 Task: Look for space in Ardmore, United States from 12th August, 2023 to 16th August, 2023 for 8 adults in price range Rs.10000 to Rs.16000. Place can be private room with 8 bedrooms having 8 beds and 8 bathrooms. Property type can be house, flat, guest house, hotel. Amenities needed are: wifi, TV, free parkinig on premises, gym, breakfast. Booking option can be shelf check-in. Required host language is English.
Action: Mouse moved to (446, 113)
Screenshot: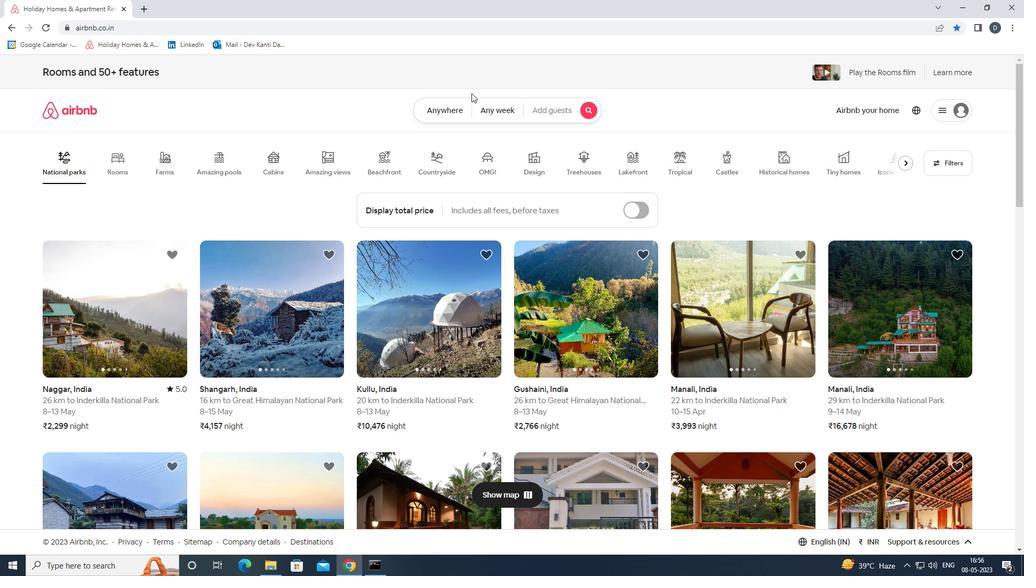
Action: Mouse pressed left at (446, 113)
Screenshot: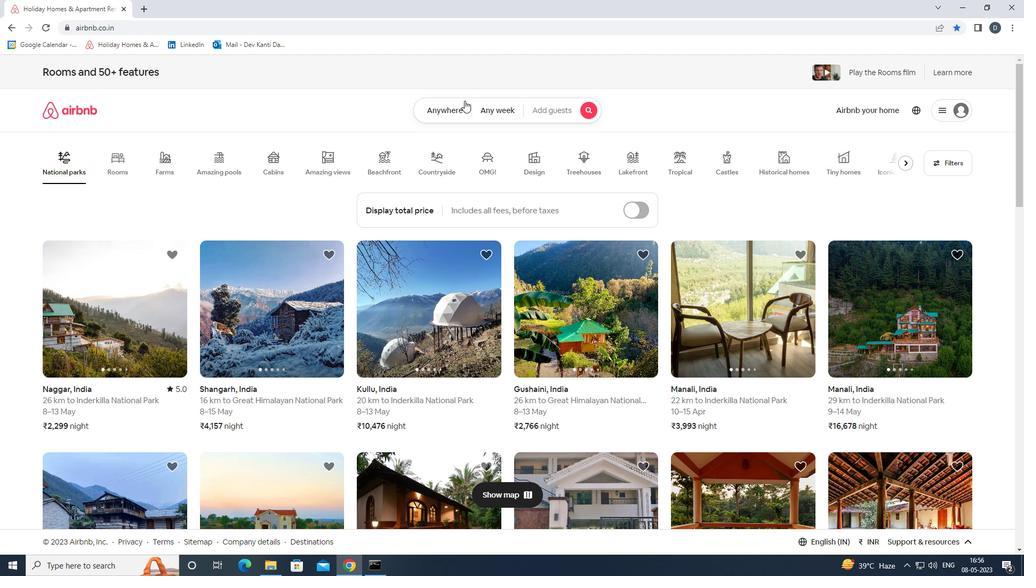 
Action: Mouse moved to (367, 153)
Screenshot: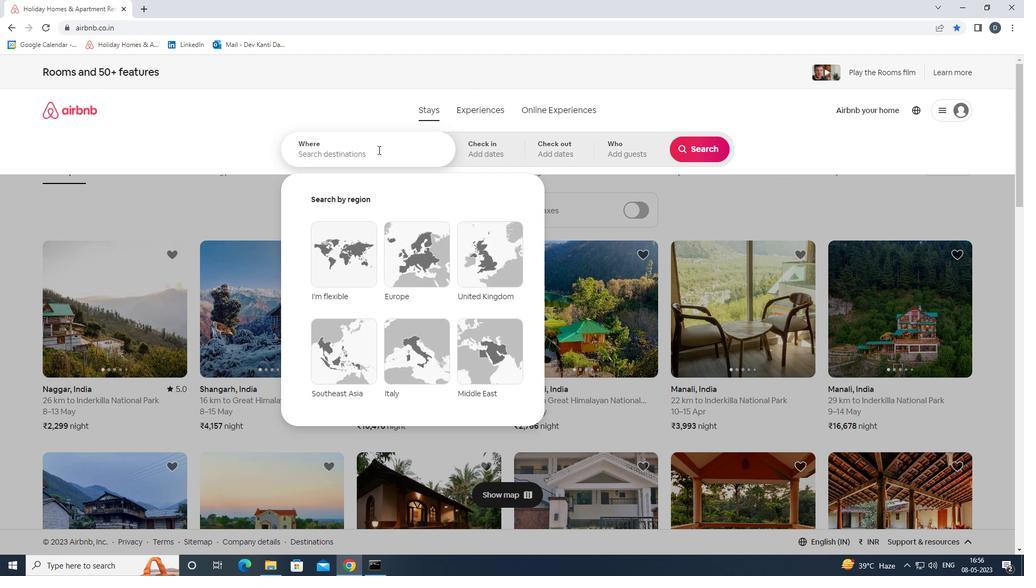 
Action: Mouse pressed left at (367, 153)
Screenshot: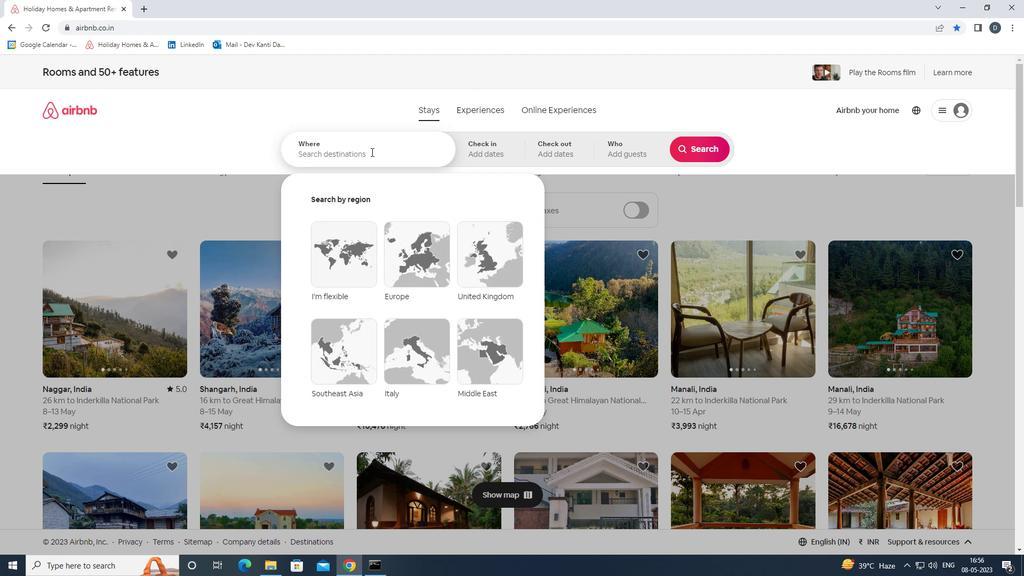 
Action: Key pressed <Key.shift>
Screenshot: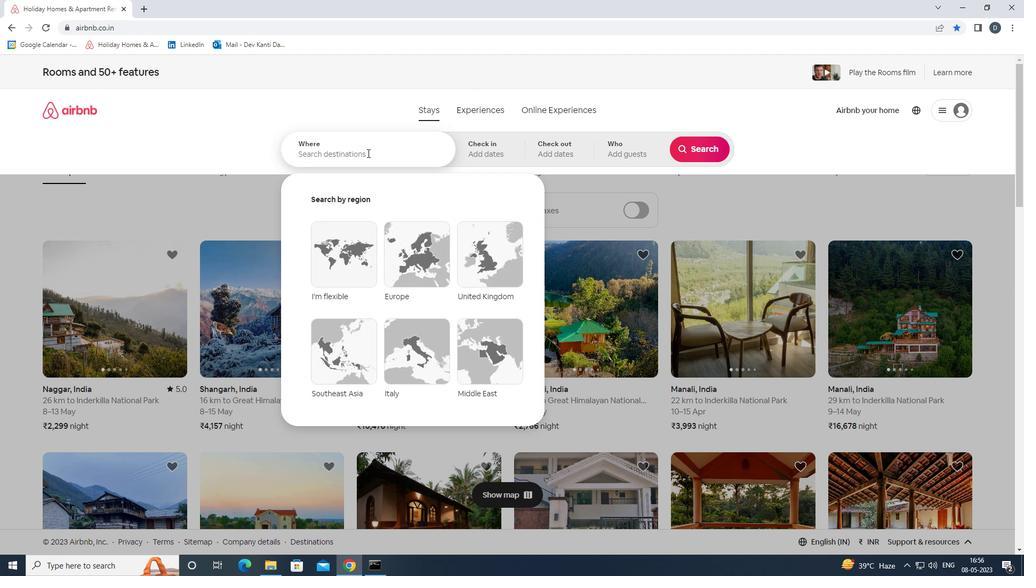 
Action: Mouse moved to (365, 153)
Screenshot: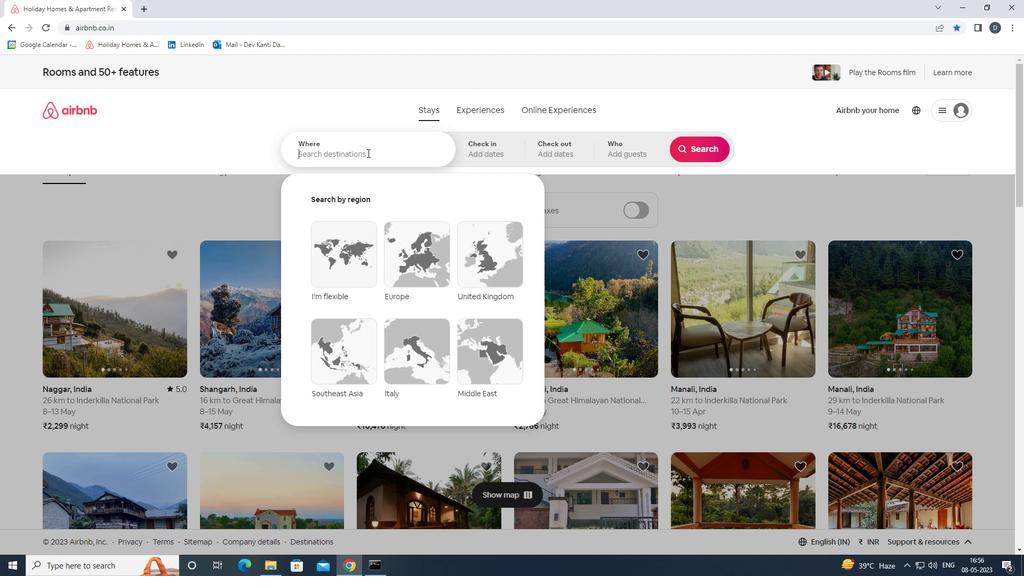 
Action: Key pressed <Key.shift><Key.shift>ARDMORE,<Key.shift>UNITED<Key.space><Key.shift>STATES<Key.enter>
Screenshot: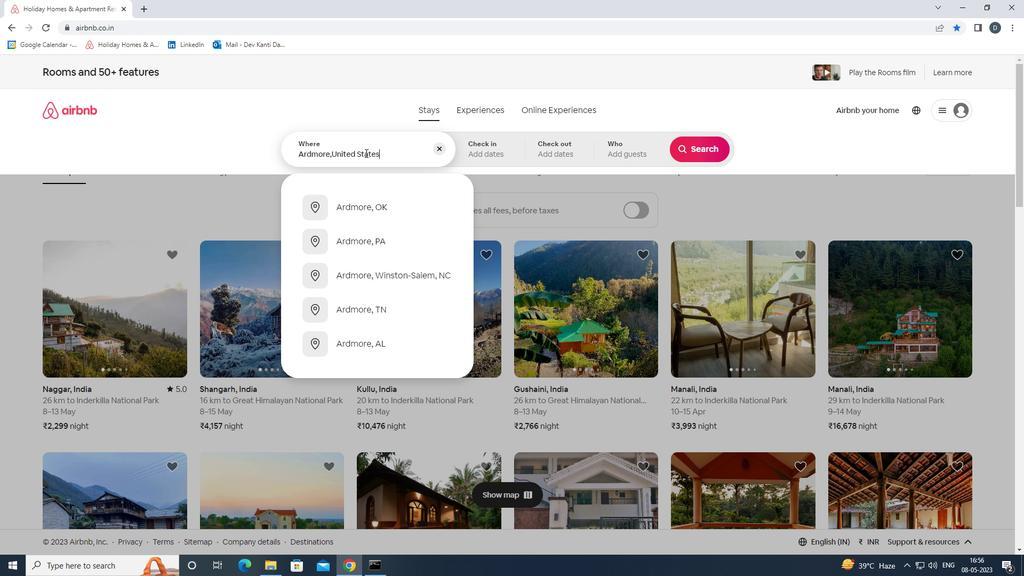 
Action: Mouse moved to (693, 234)
Screenshot: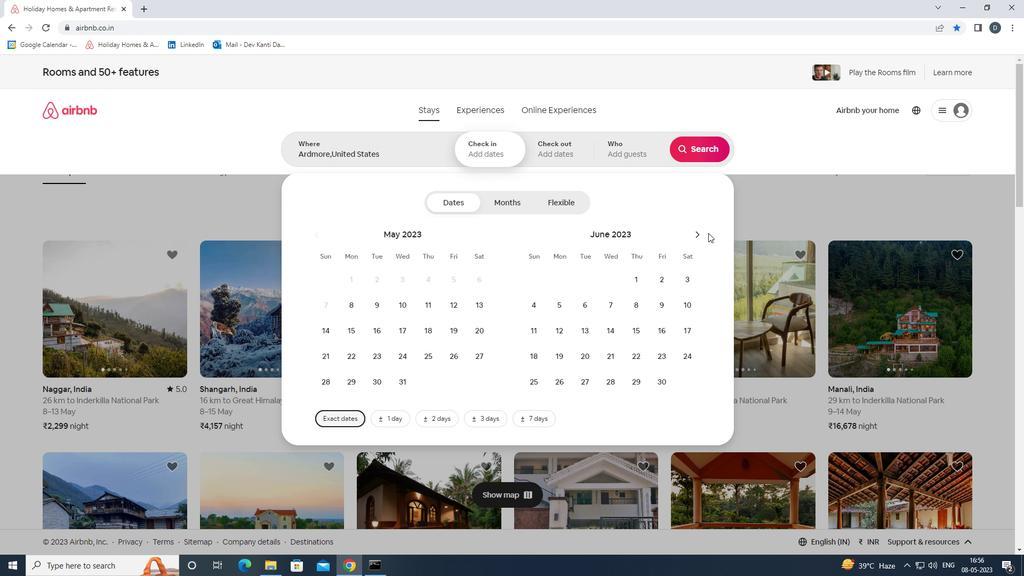 
Action: Mouse pressed left at (693, 234)
Screenshot: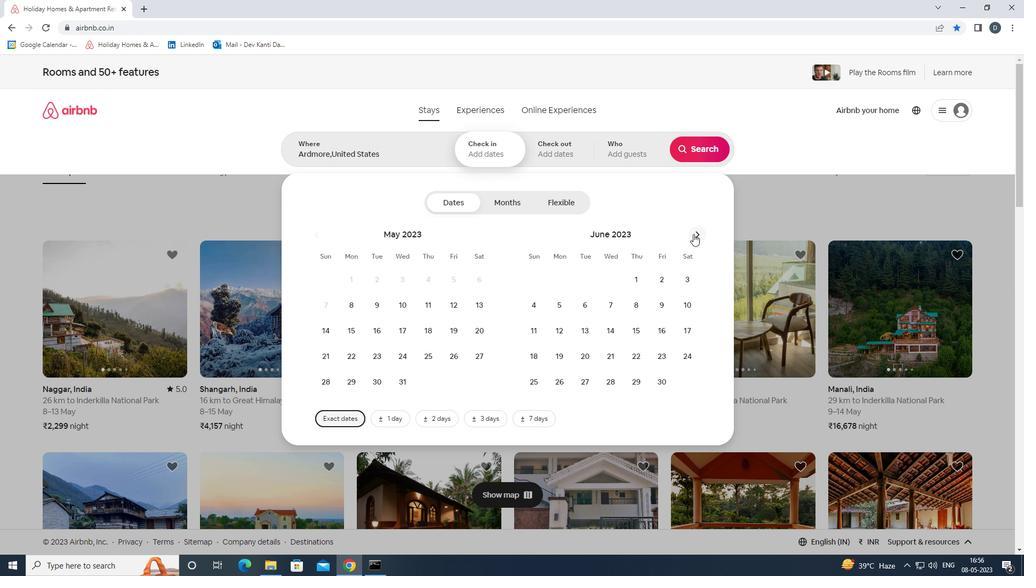 
Action: Mouse pressed left at (693, 234)
Screenshot: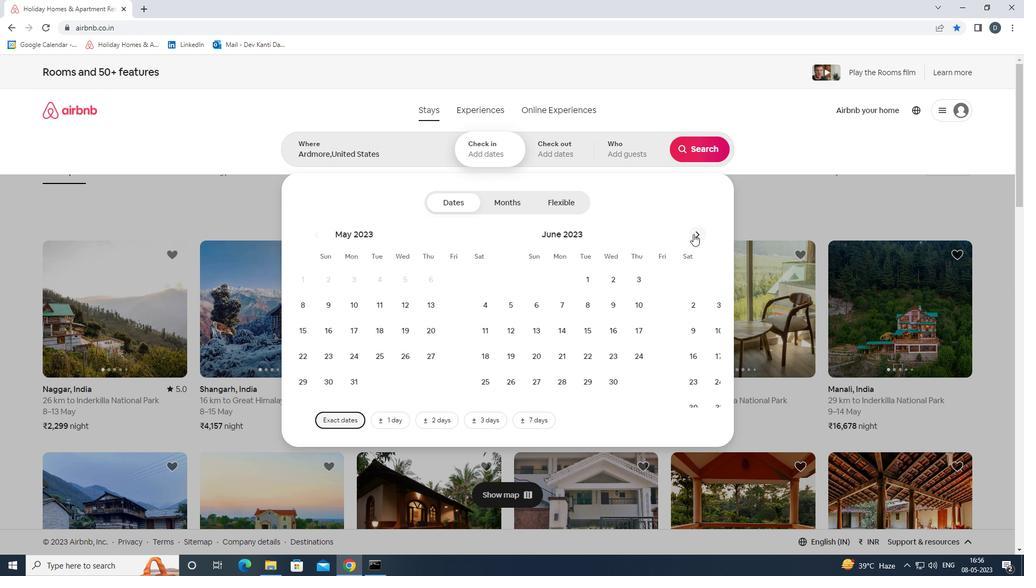 
Action: Mouse pressed left at (693, 234)
Screenshot: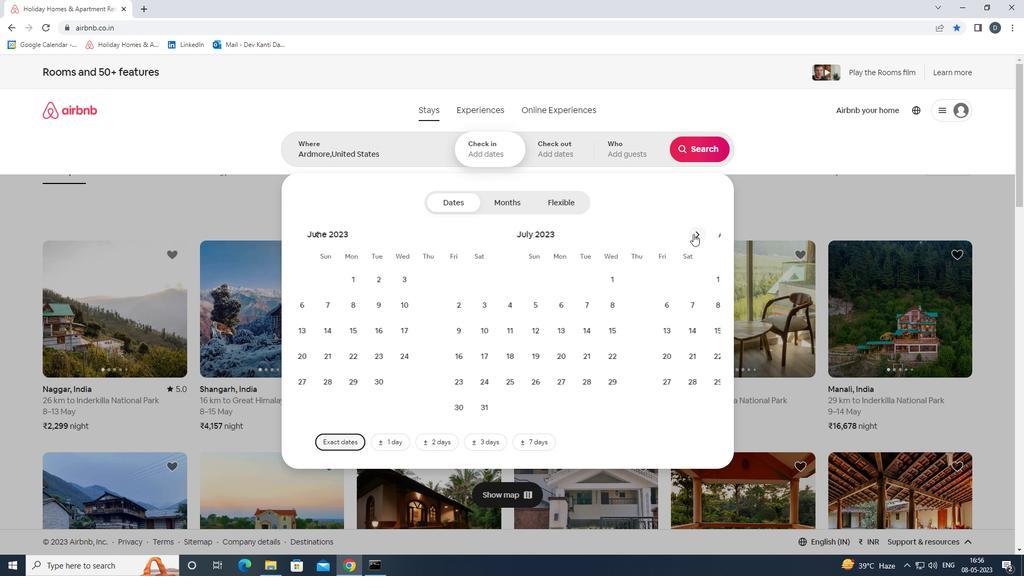 
Action: Mouse moved to (476, 305)
Screenshot: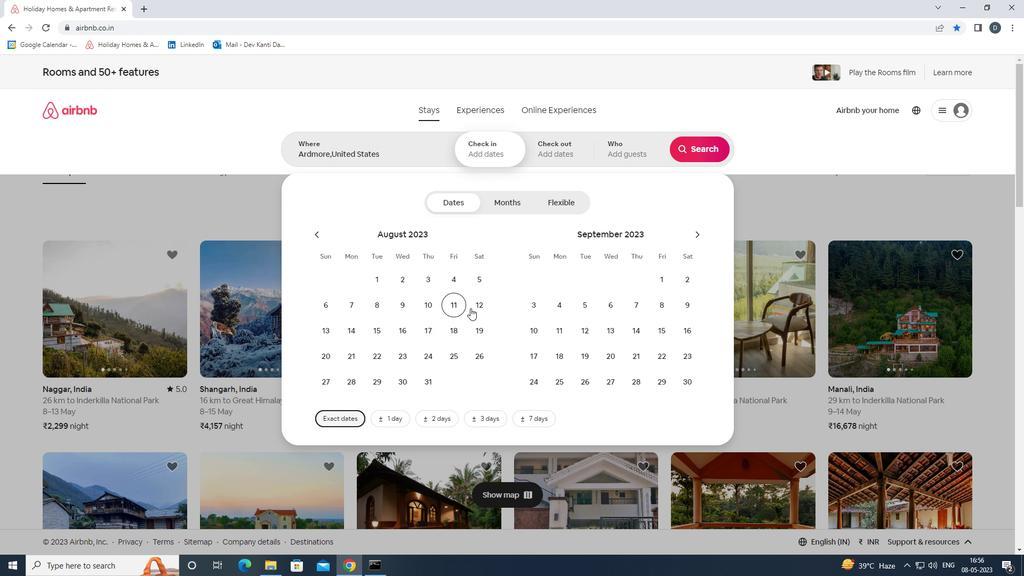 
Action: Mouse pressed left at (476, 305)
Screenshot: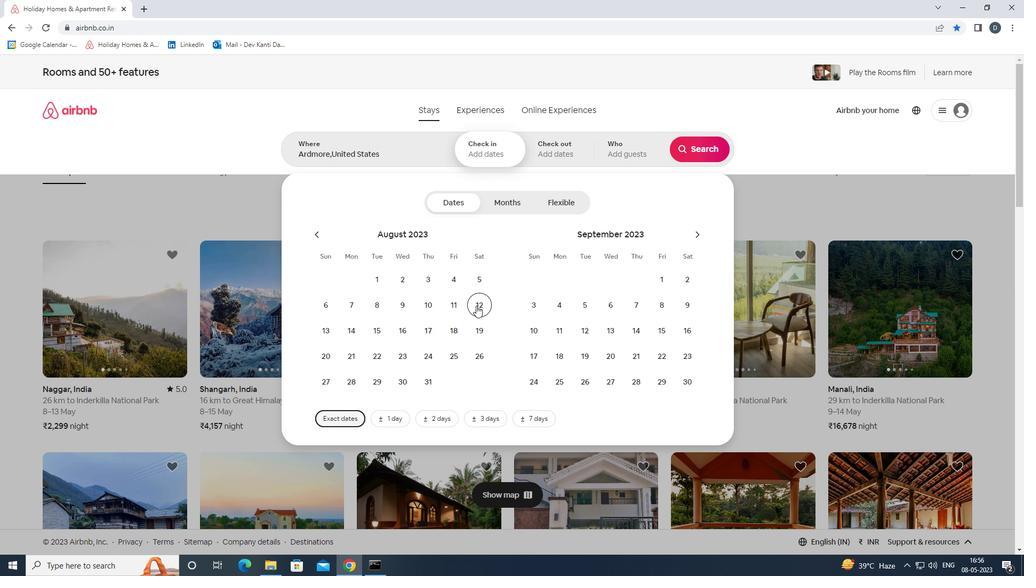 
Action: Mouse moved to (393, 330)
Screenshot: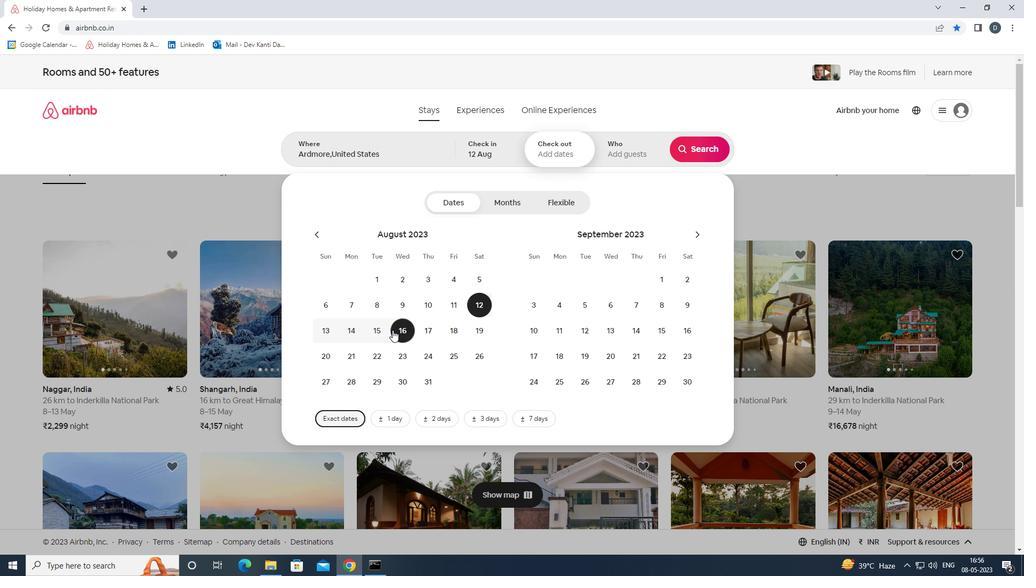 
Action: Mouse pressed left at (393, 330)
Screenshot: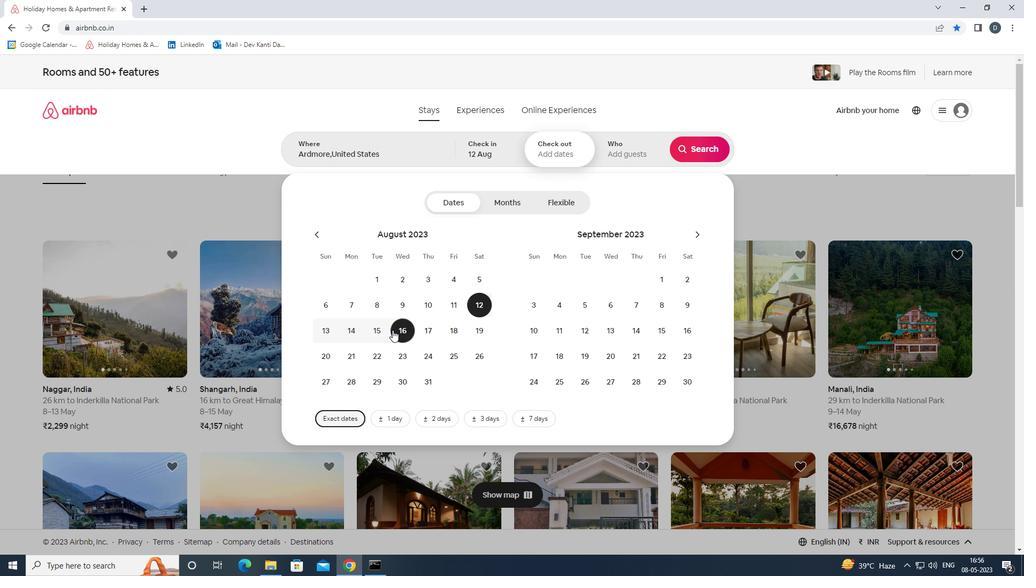 
Action: Mouse moved to (641, 149)
Screenshot: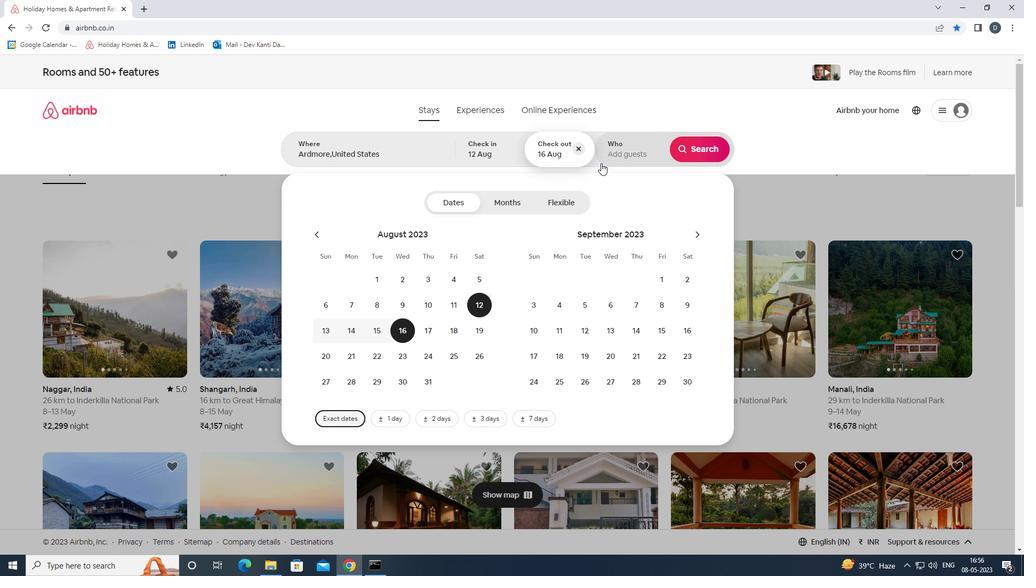 
Action: Mouse pressed left at (641, 149)
Screenshot: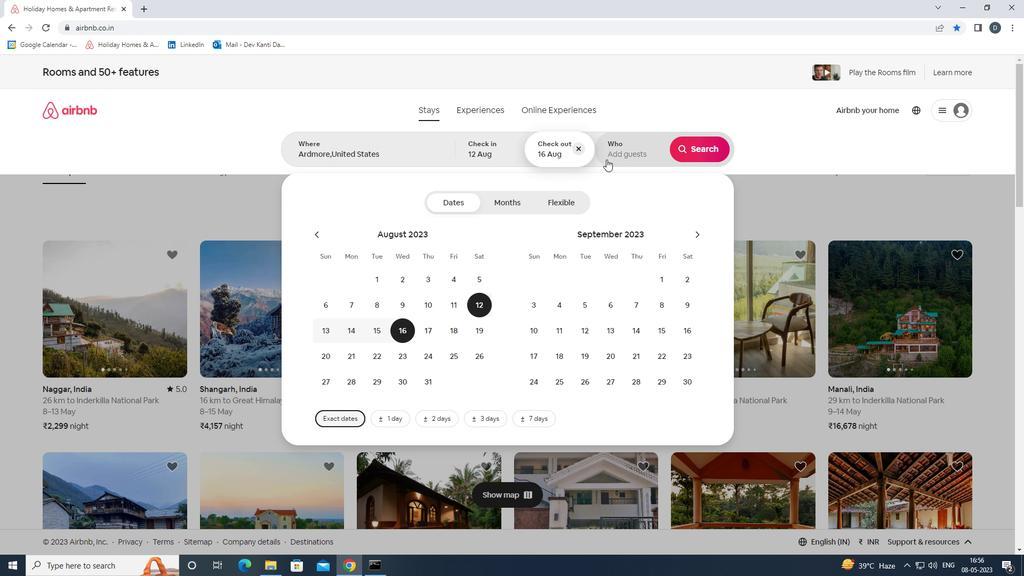 
Action: Mouse moved to (698, 209)
Screenshot: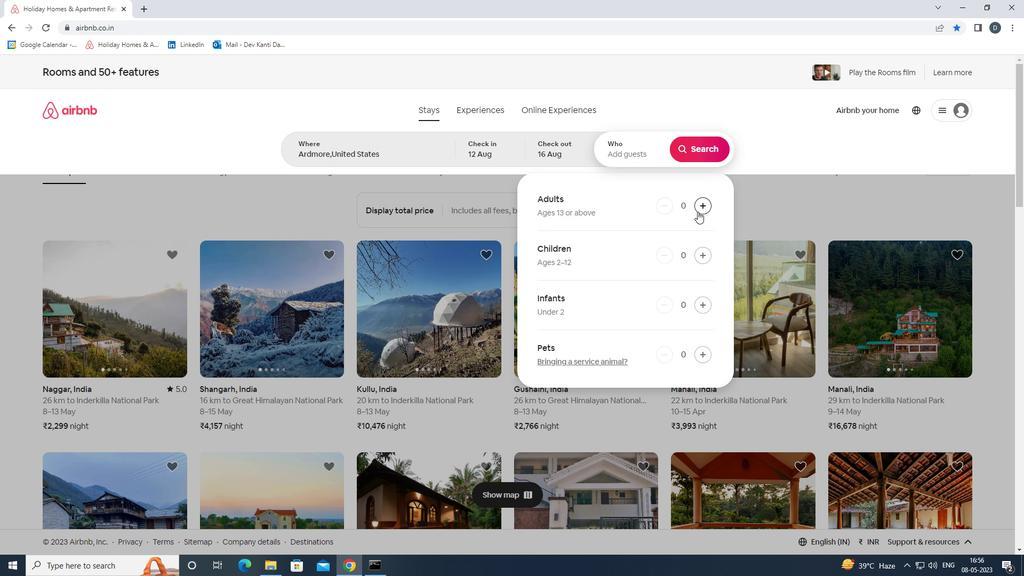 
Action: Mouse pressed left at (698, 209)
Screenshot: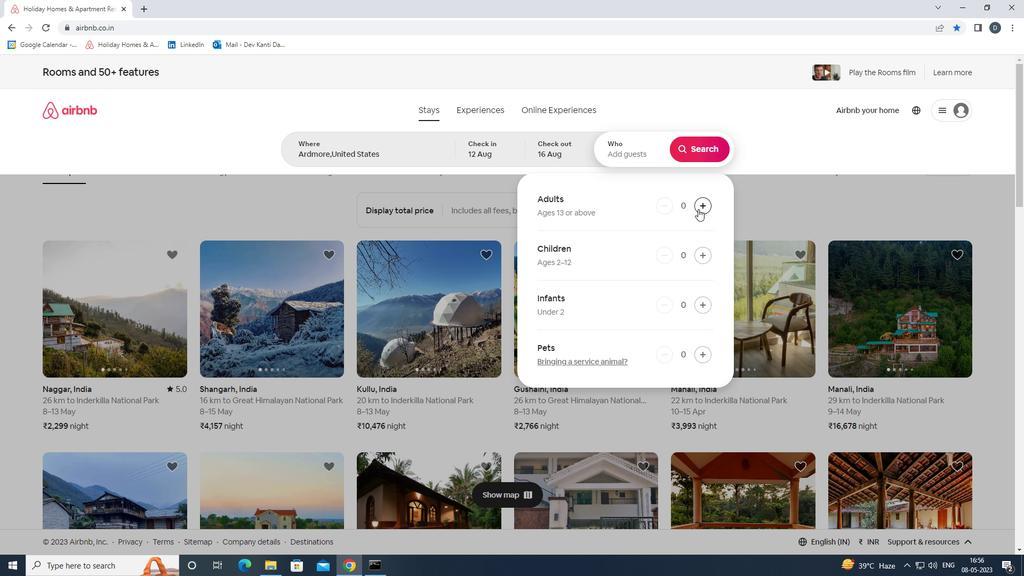 
Action: Mouse pressed left at (698, 209)
Screenshot: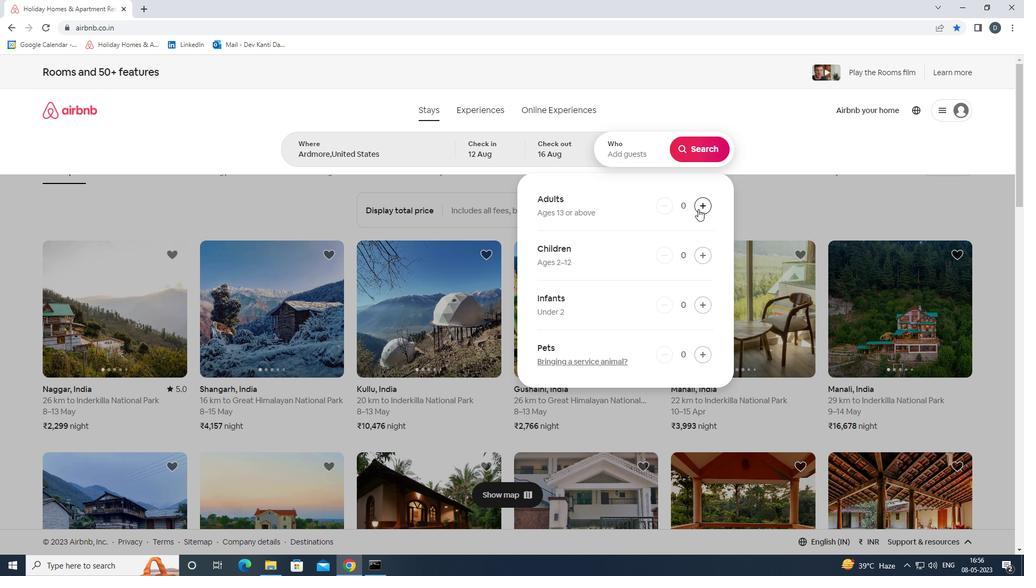 
Action: Mouse pressed left at (698, 209)
Screenshot: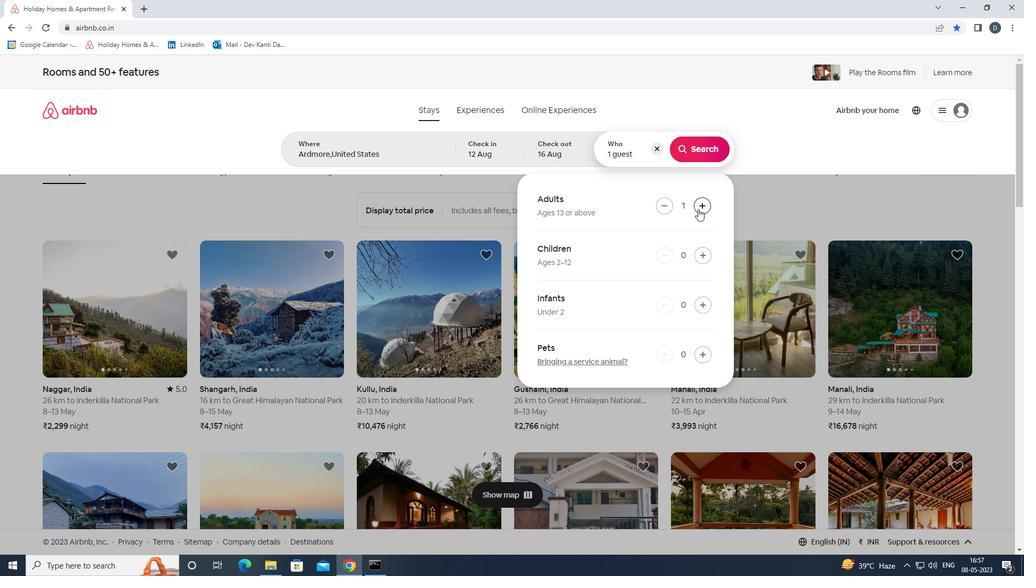 
Action: Mouse pressed left at (698, 209)
Screenshot: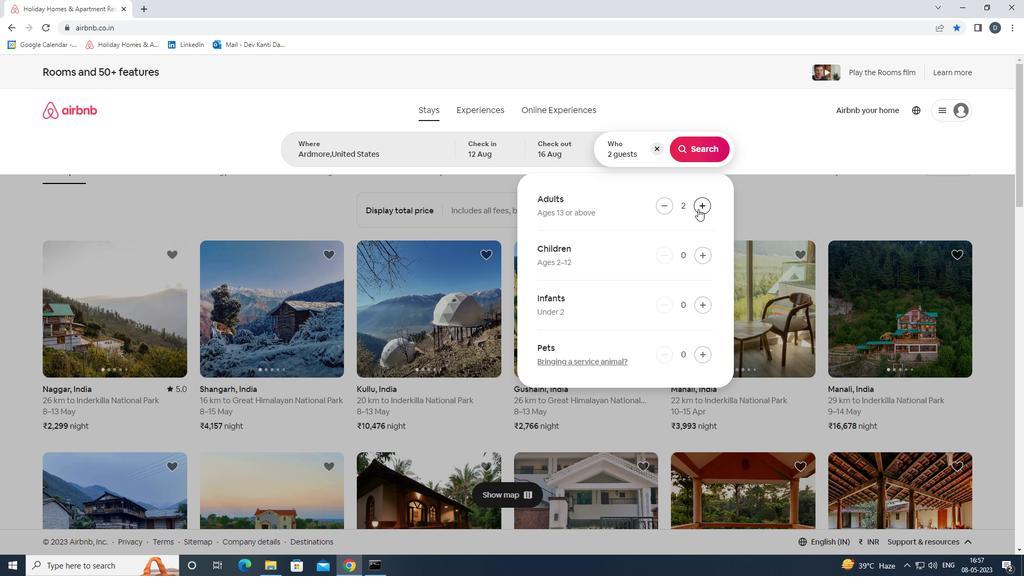 
Action: Mouse pressed left at (698, 209)
Screenshot: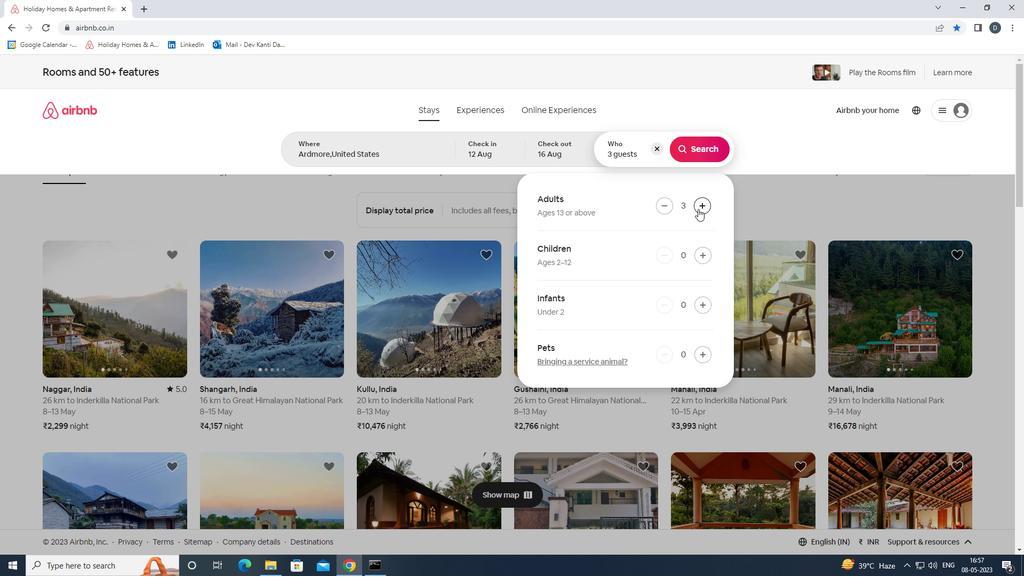 
Action: Mouse pressed left at (698, 209)
Screenshot: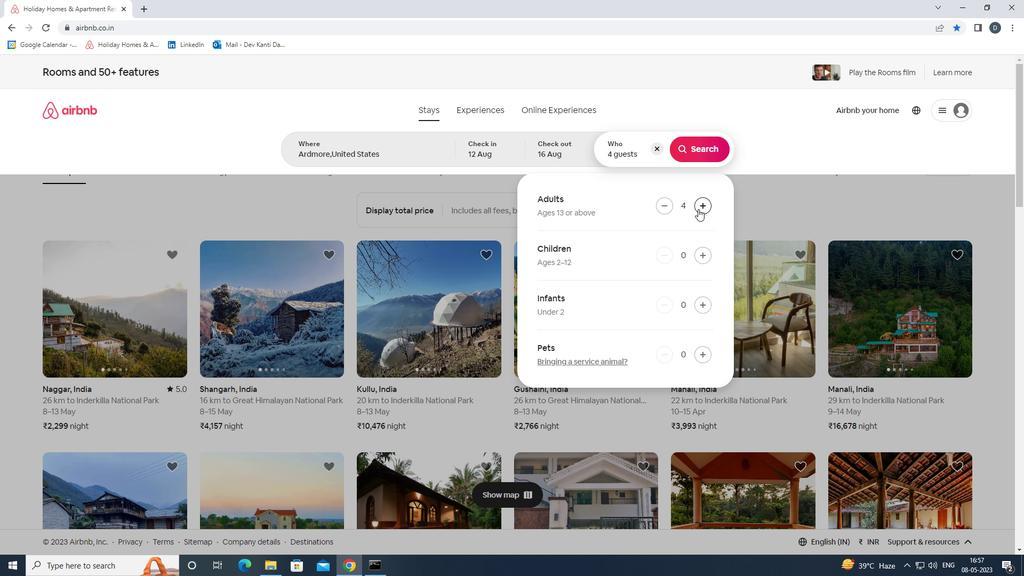 
Action: Mouse pressed left at (698, 209)
Screenshot: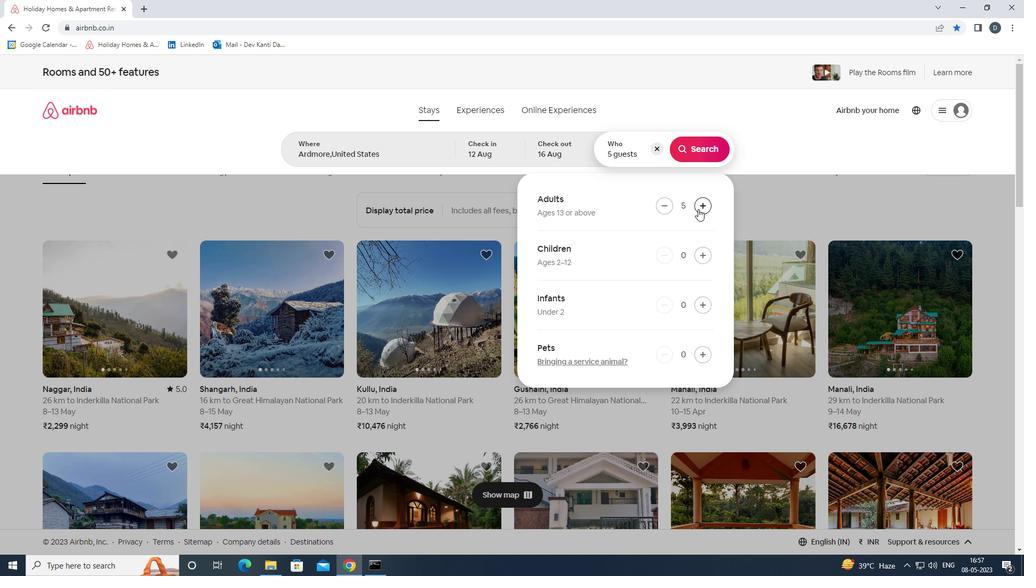 
Action: Mouse pressed left at (698, 209)
Screenshot: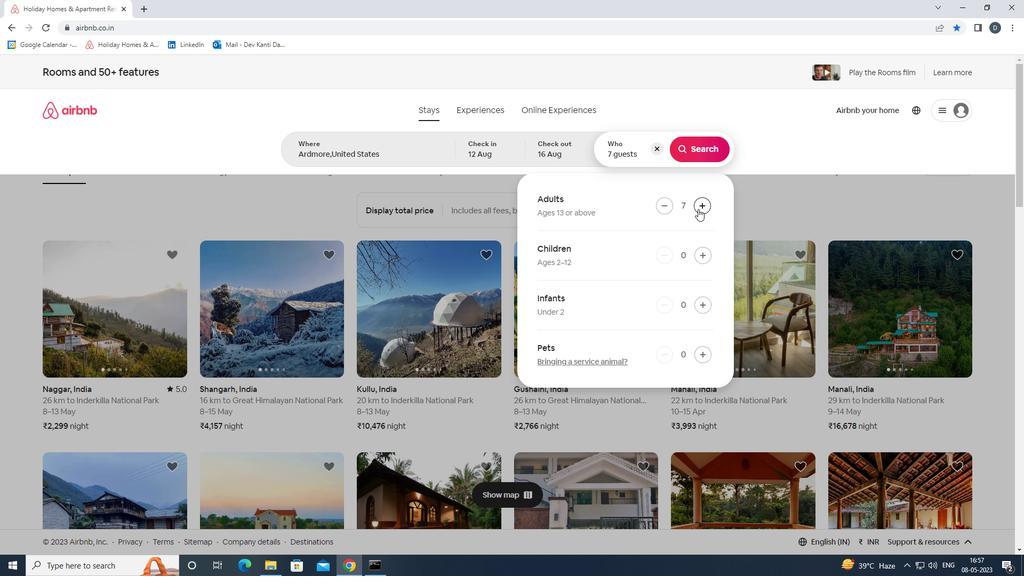 
Action: Mouse moved to (700, 155)
Screenshot: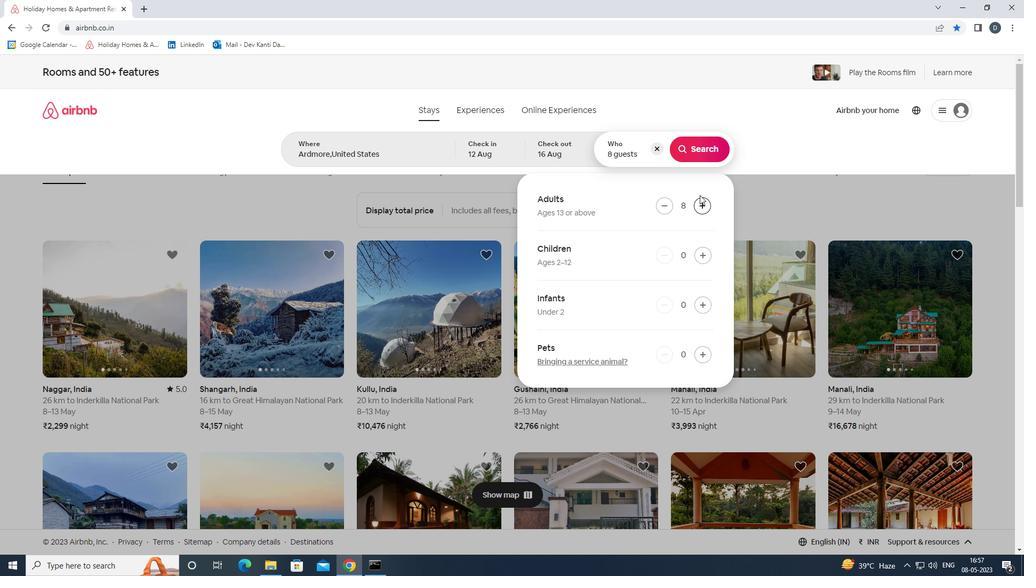 
Action: Mouse pressed left at (700, 155)
Screenshot: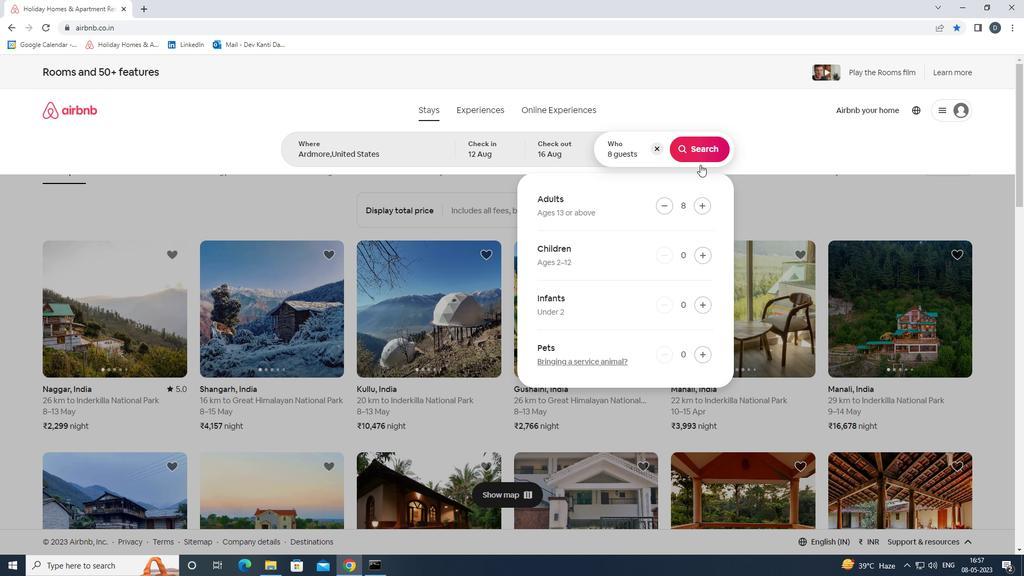 
Action: Mouse moved to (991, 118)
Screenshot: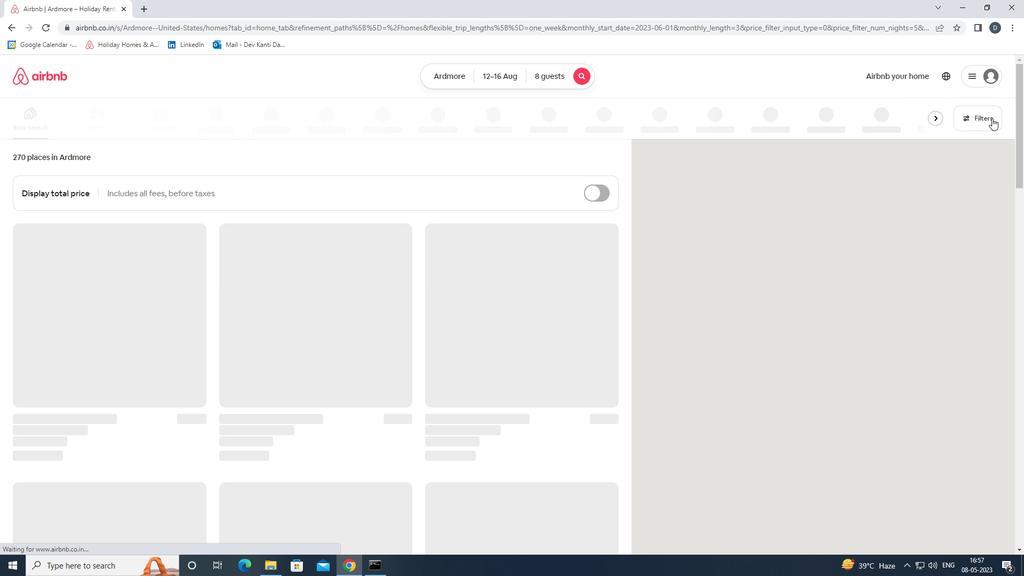 
Action: Mouse pressed left at (991, 118)
Screenshot: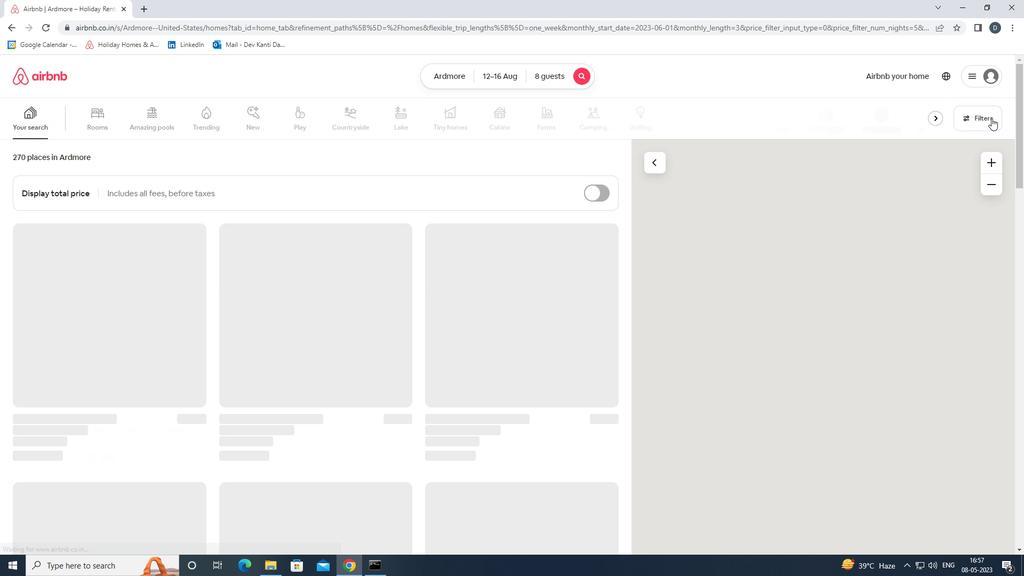 
Action: Mouse moved to (388, 385)
Screenshot: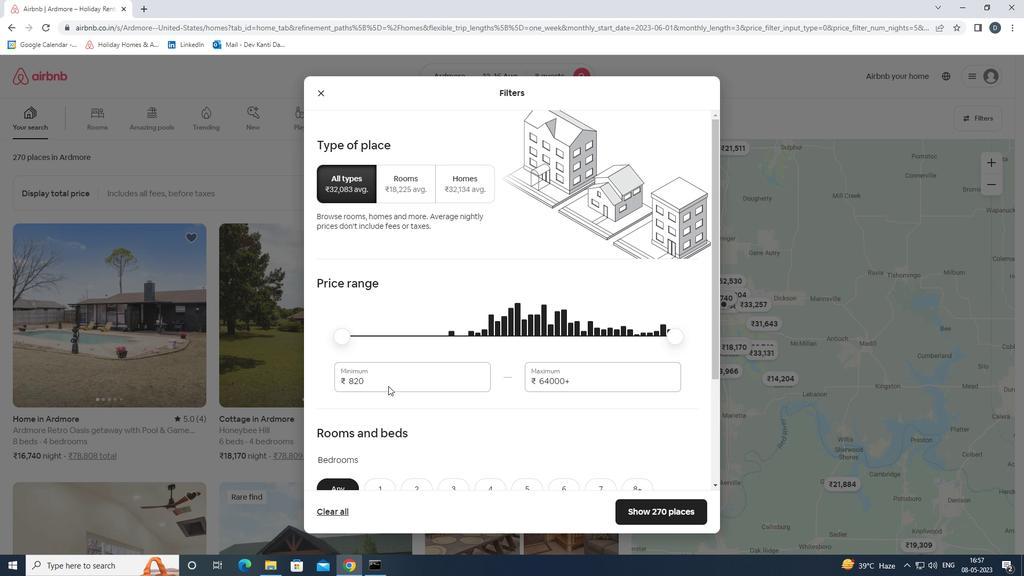 
Action: Mouse pressed left at (388, 385)
Screenshot: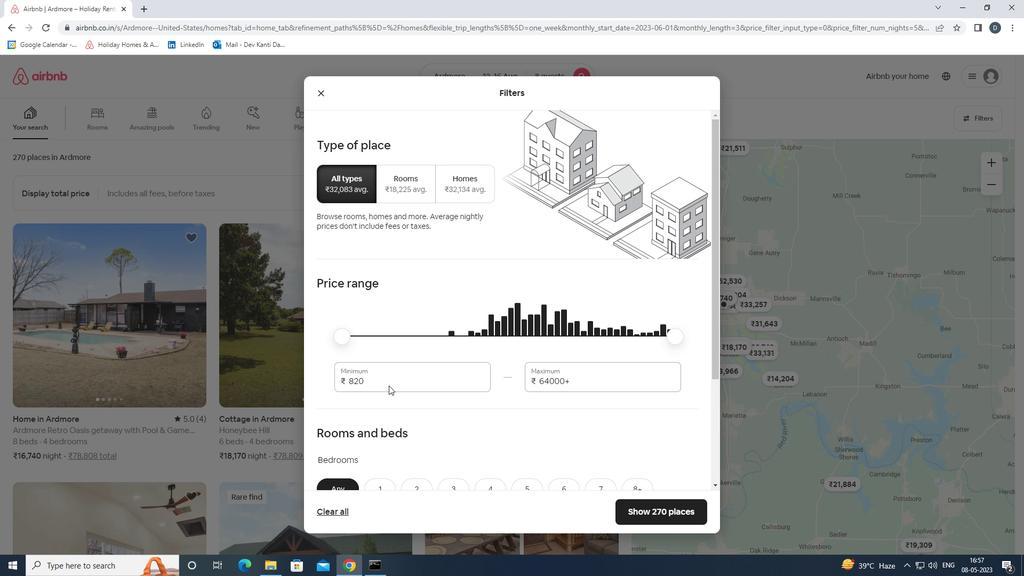 
Action: Mouse moved to (389, 385)
Screenshot: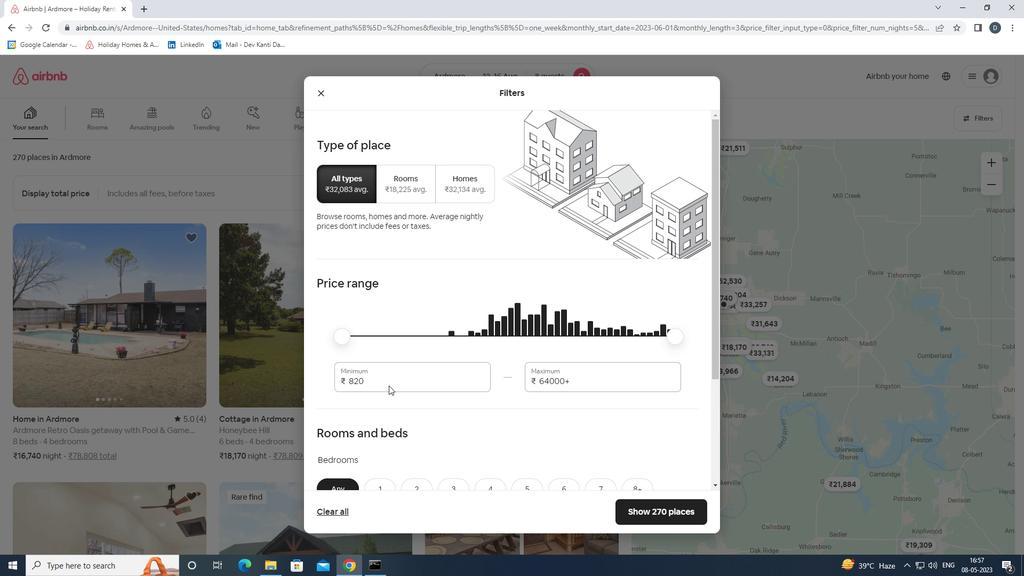 
Action: Mouse pressed left at (389, 385)
Screenshot: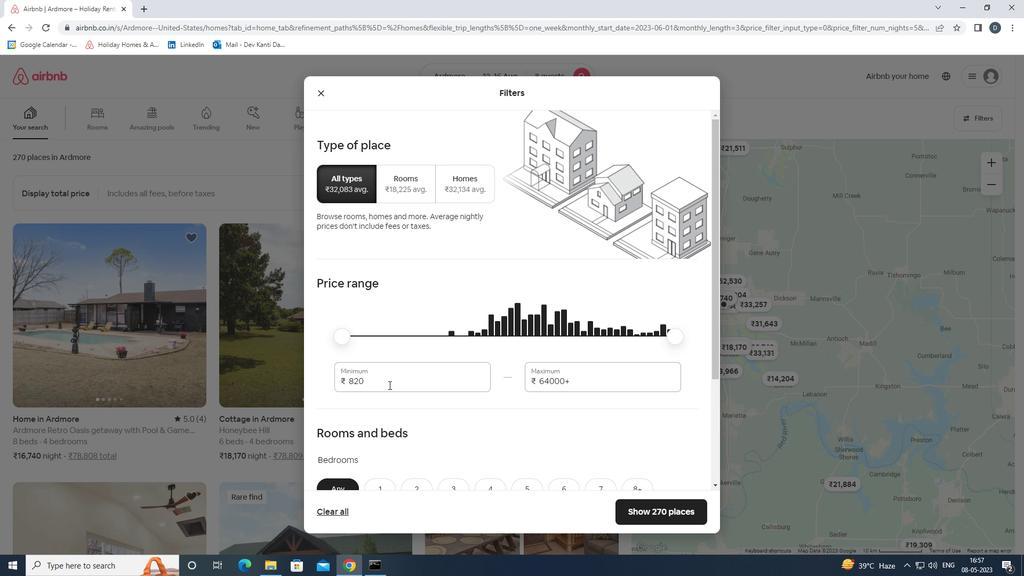 
Action: Key pressed 10000<Key.tab>16000
Screenshot: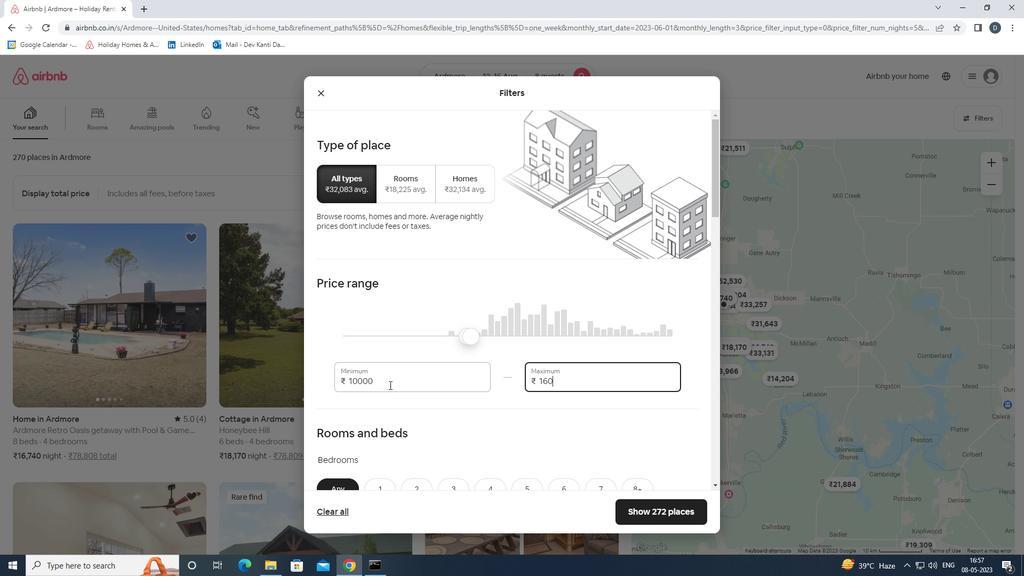 
Action: Mouse moved to (360, 381)
Screenshot: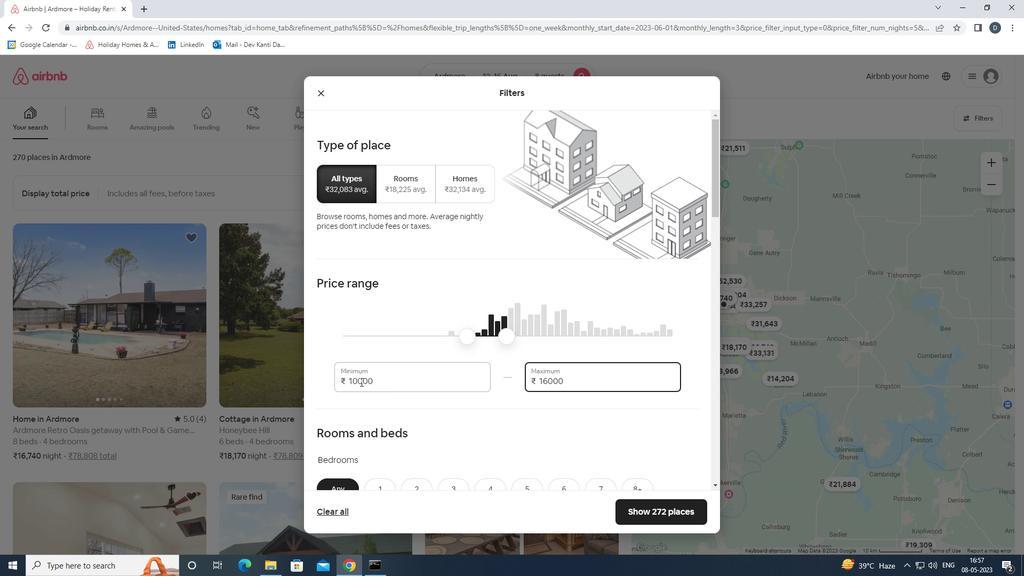 
Action: Mouse scrolled (360, 380) with delta (0, 0)
Screenshot: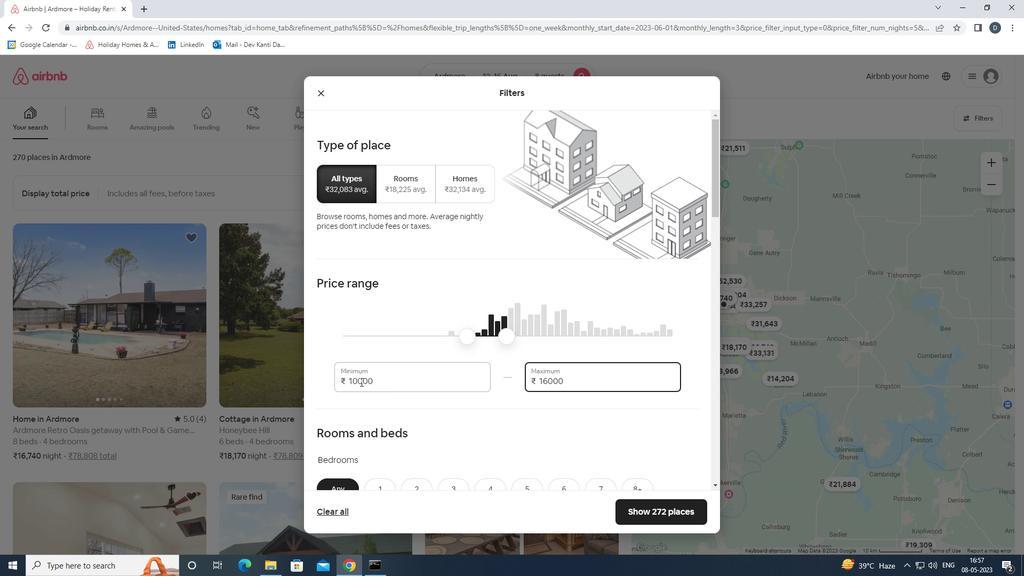 
Action: Mouse moved to (364, 381)
Screenshot: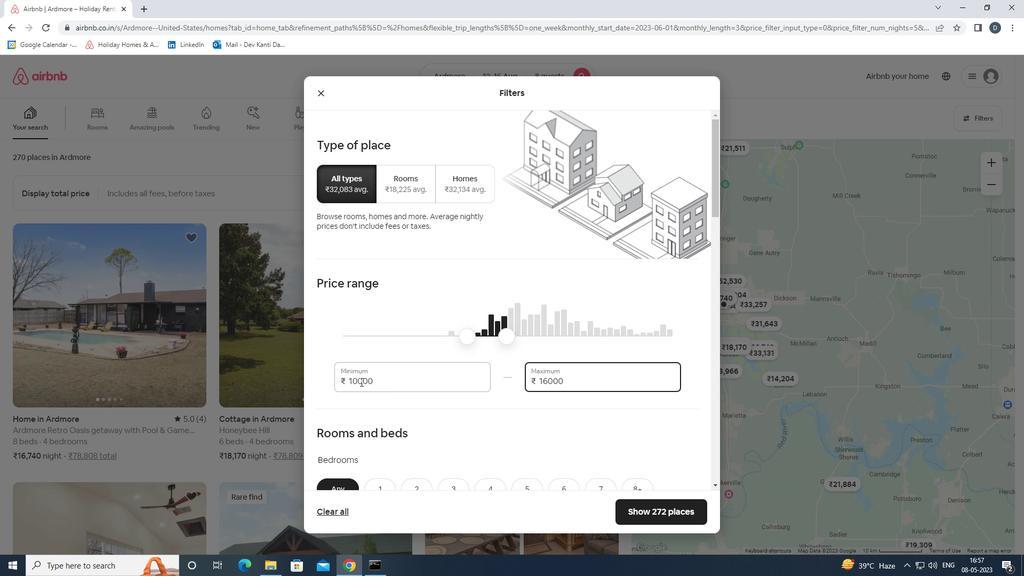 
Action: Mouse scrolled (364, 380) with delta (0, 0)
Screenshot: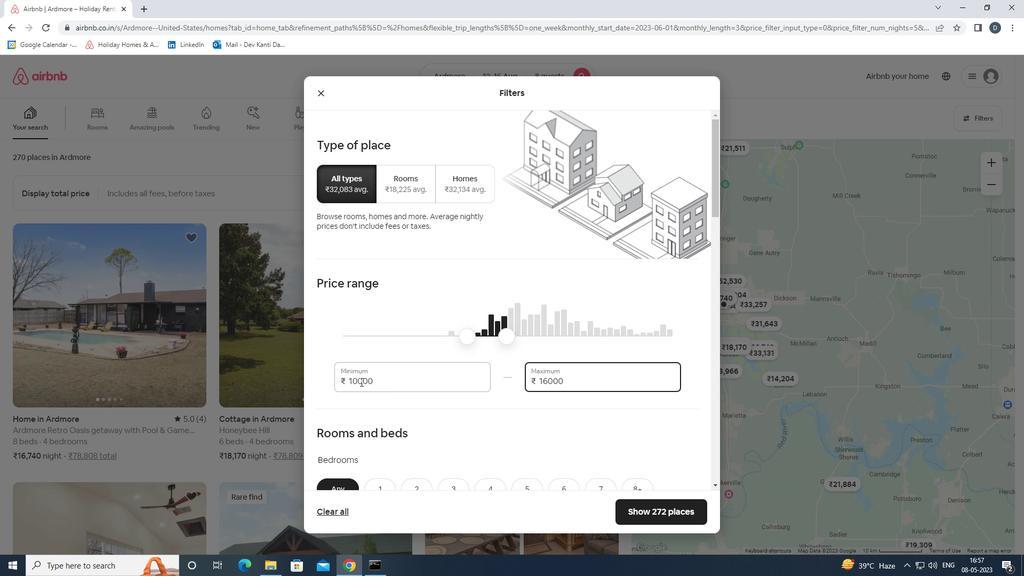 
Action: Mouse moved to (371, 385)
Screenshot: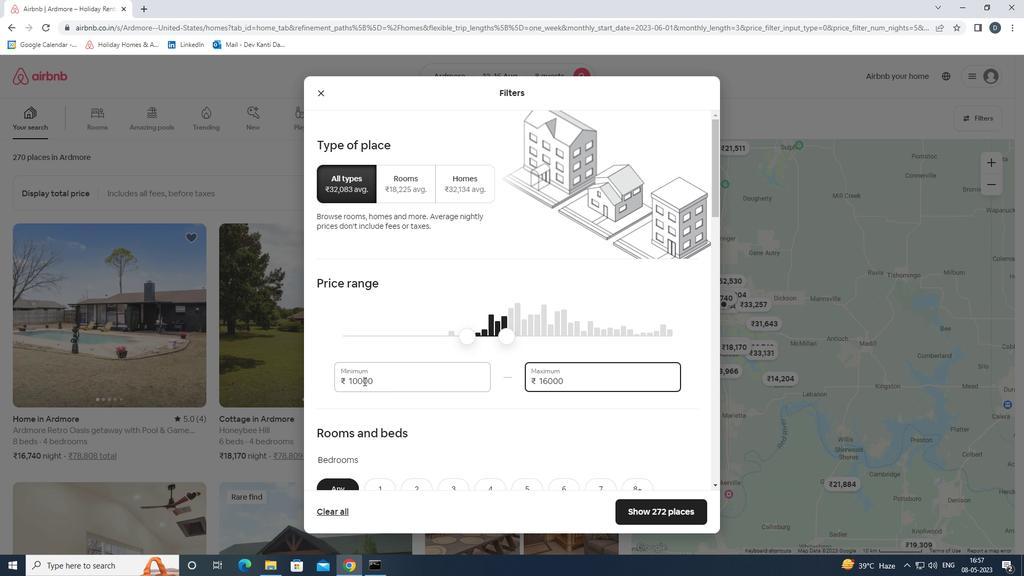 
Action: Mouse scrolled (371, 385) with delta (0, 0)
Screenshot: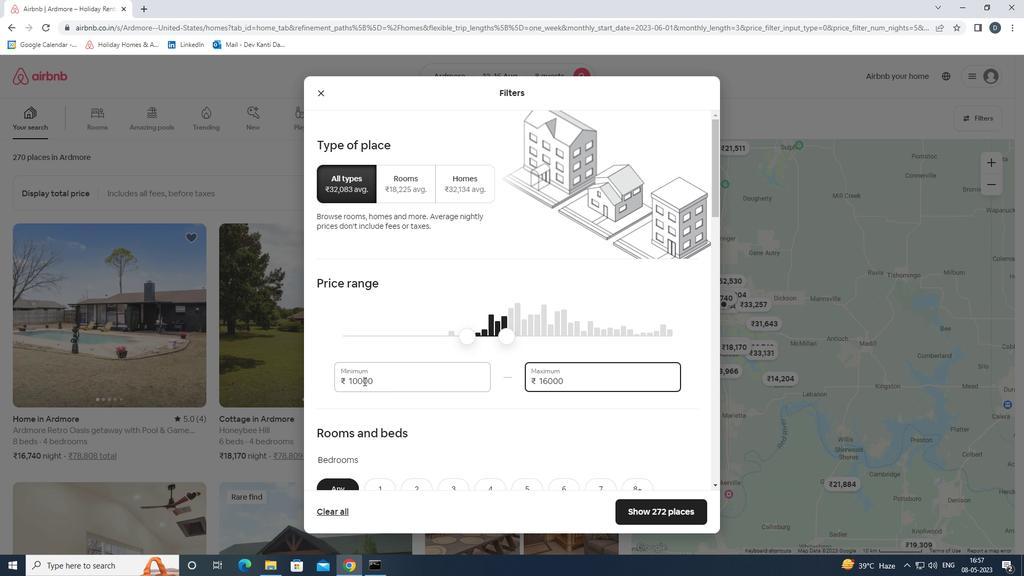 
Action: Mouse moved to (457, 382)
Screenshot: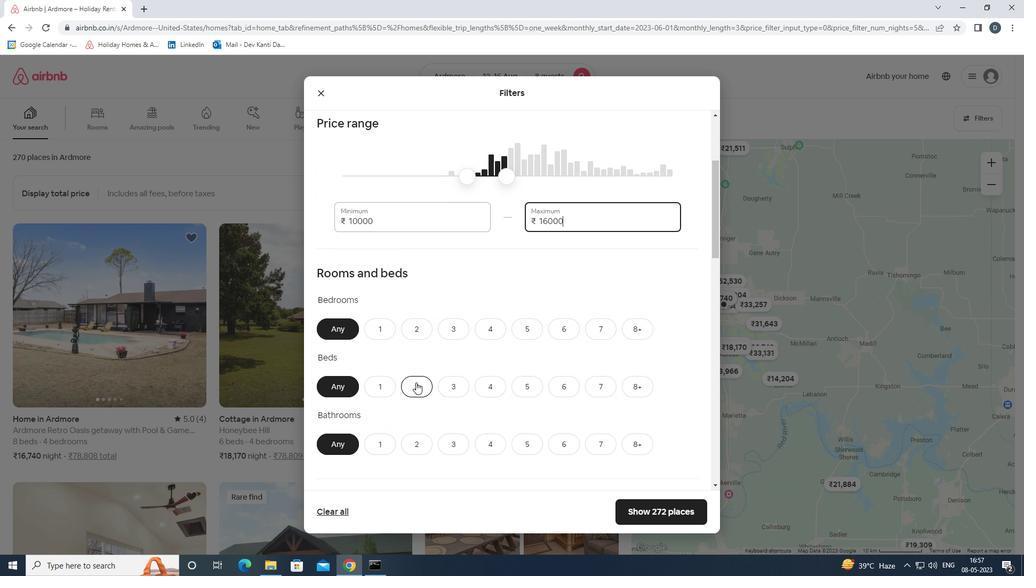 
Action: Mouse scrolled (457, 381) with delta (0, 0)
Screenshot: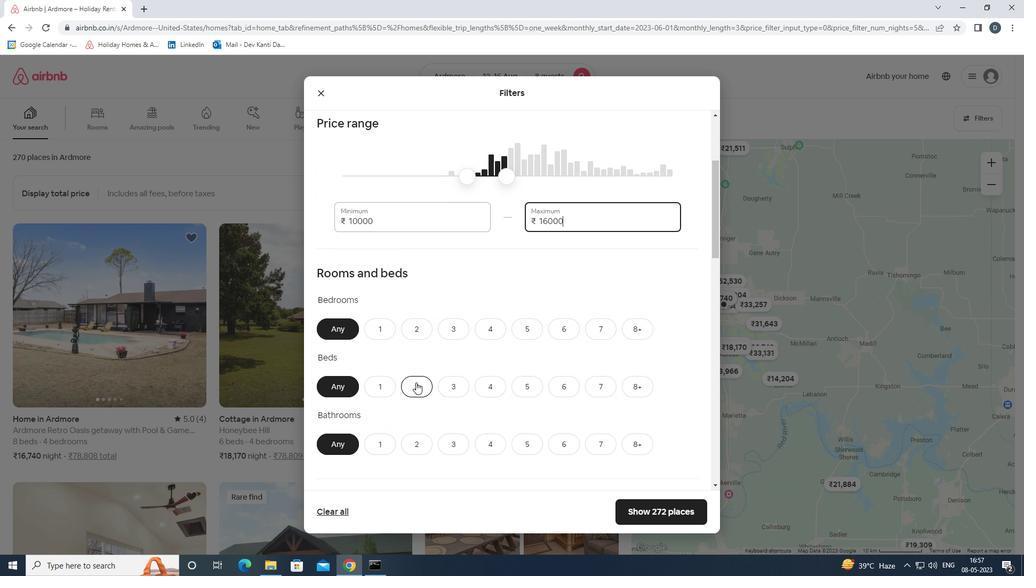 
Action: Mouse moved to (632, 269)
Screenshot: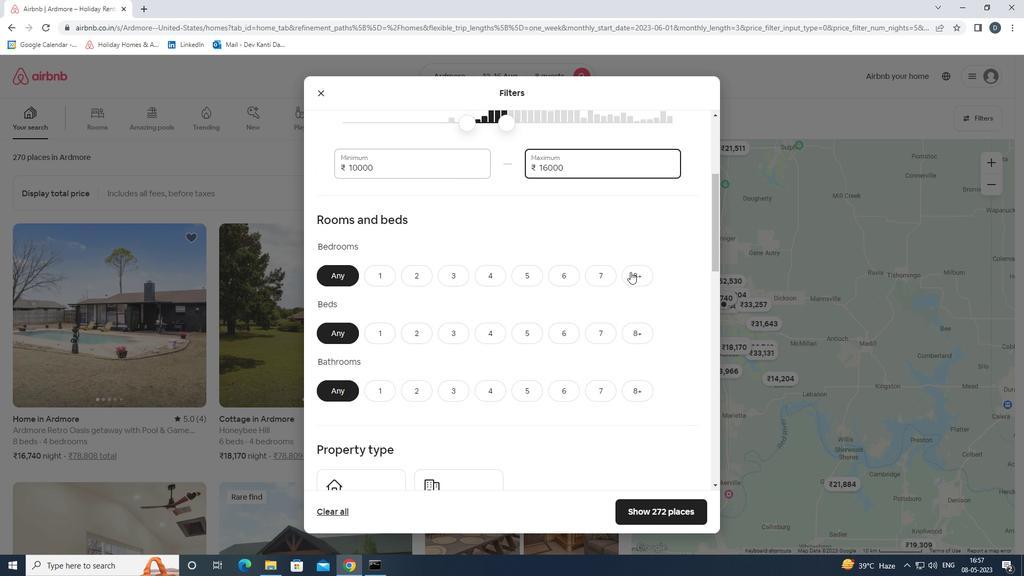 
Action: Mouse pressed left at (632, 269)
Screenshot: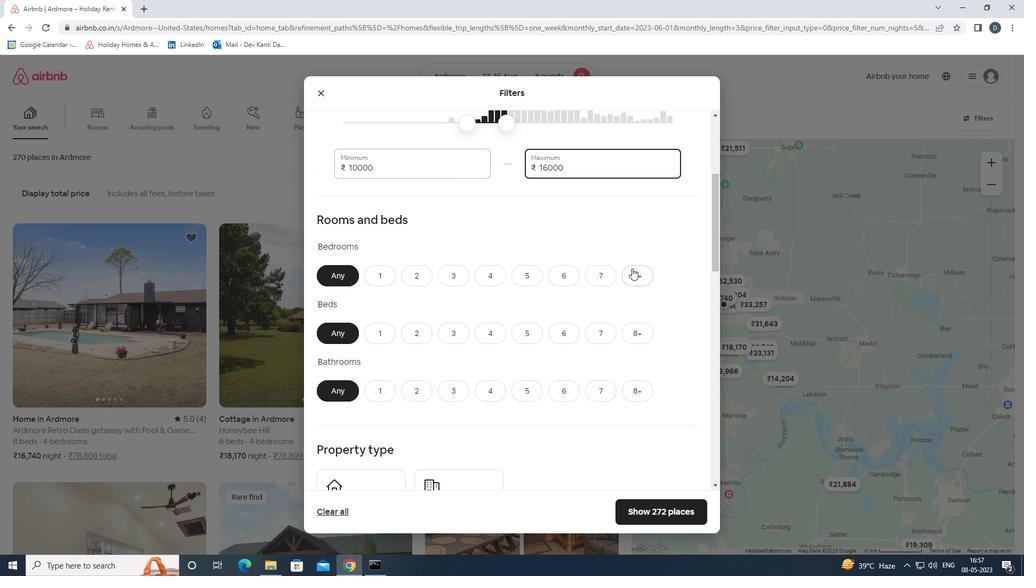 
Action: Mouse moved to (632, 329)
Screenshot: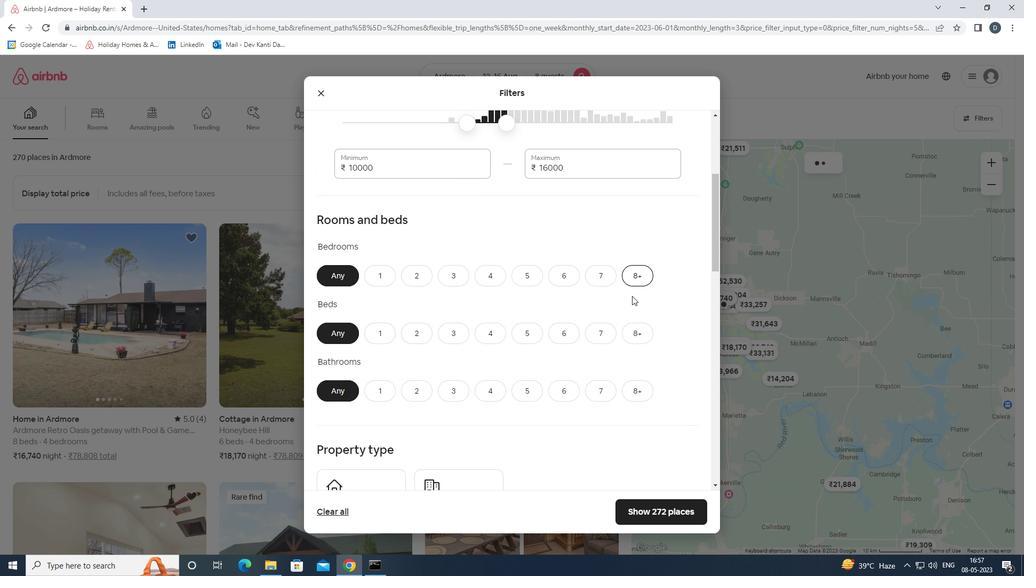
Action: Mouse pressed left at (632, 329)
Screenshot: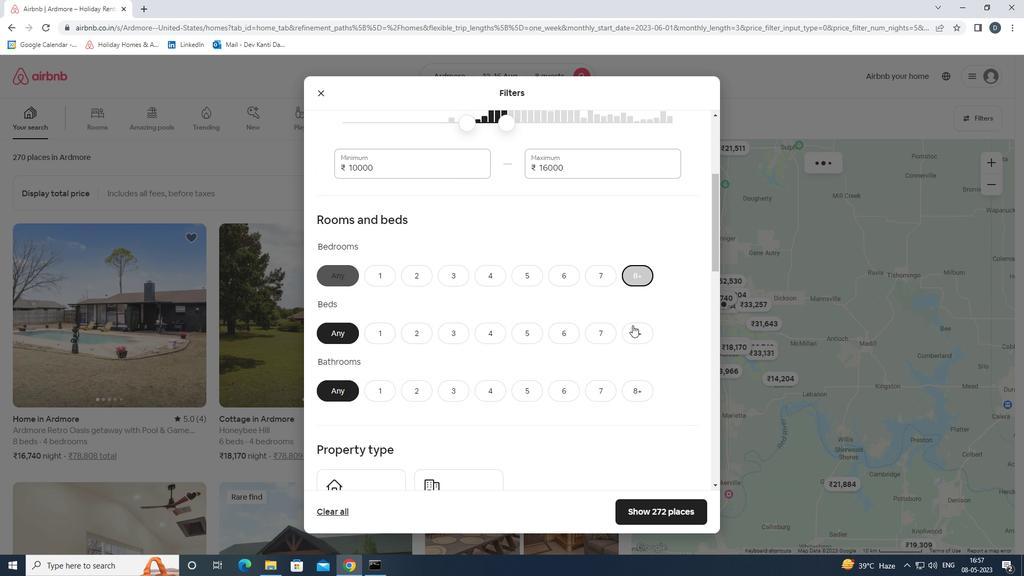 
Action: Mouse moved to (637, 391)
Screenshot: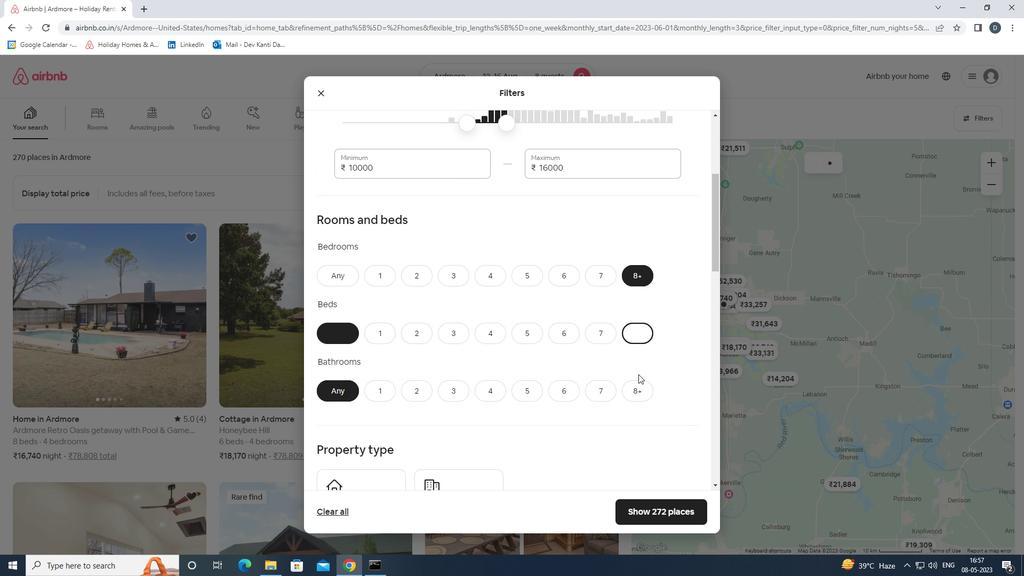 
Action: Mouse pressed left at (637, 391)
Screenshot: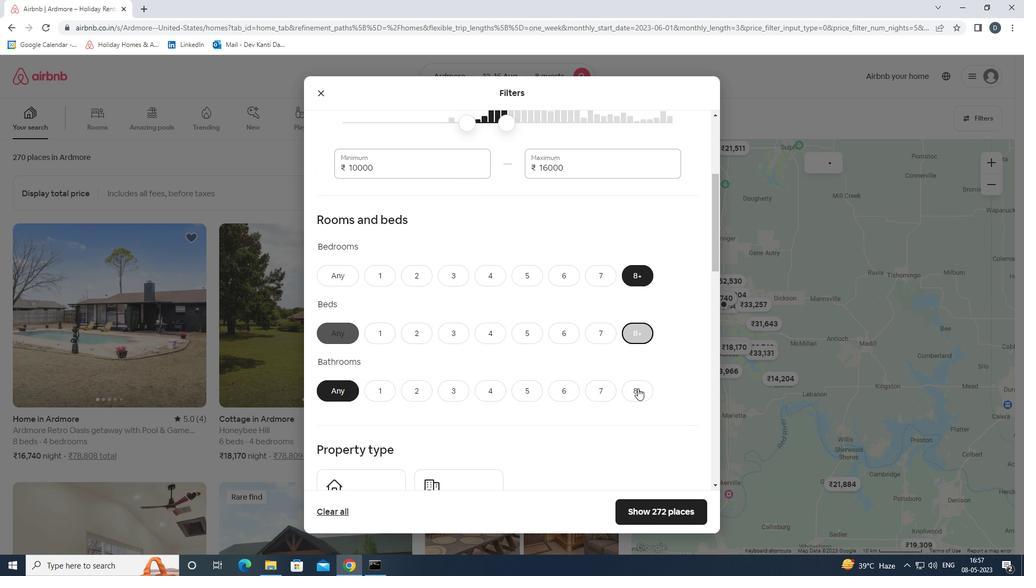 
Action: Mouse moved to (633, 365)
Screenshot: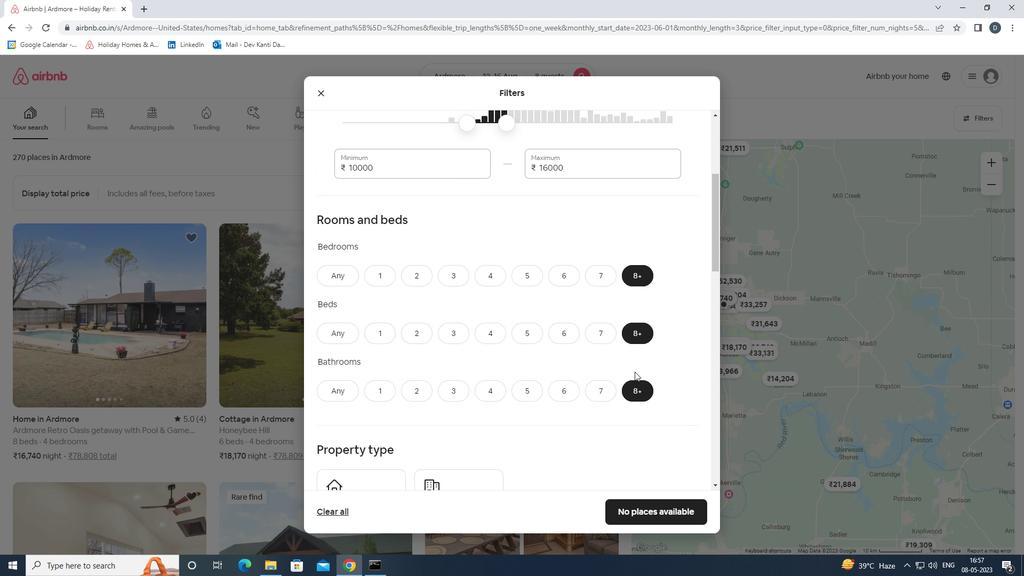 
Action: Mouse scrolled (633, 364) with delta (0, 0)
Screenshot: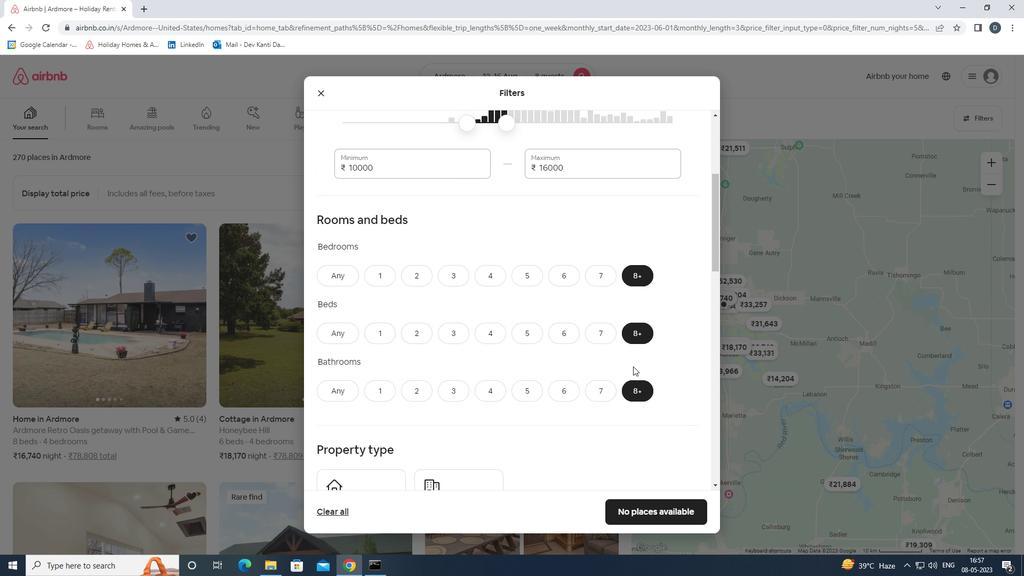 
Action: Mouse scrolled (633, 364) with delta (0, 0)
Screenshot: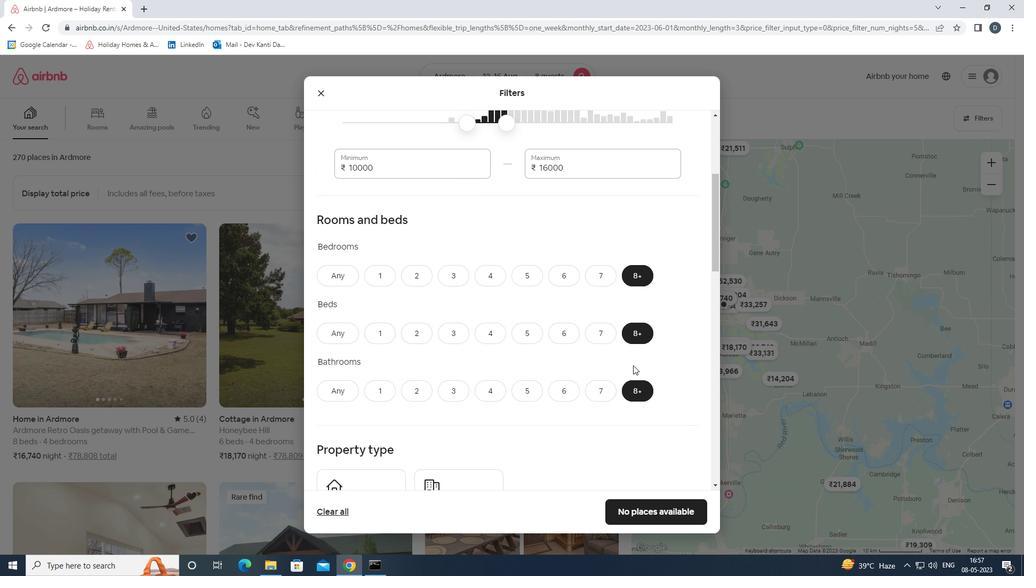 
Action: Mouse scrolled (633, 364) with delta (0, 0)
Screenshot: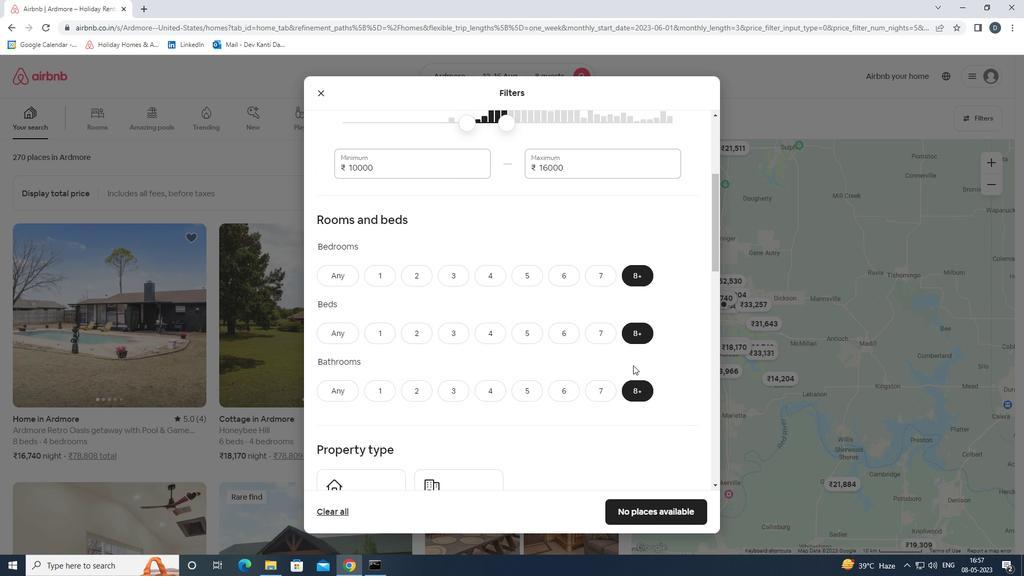 
Action: Mouse moved to (629, 364)
Screenshot: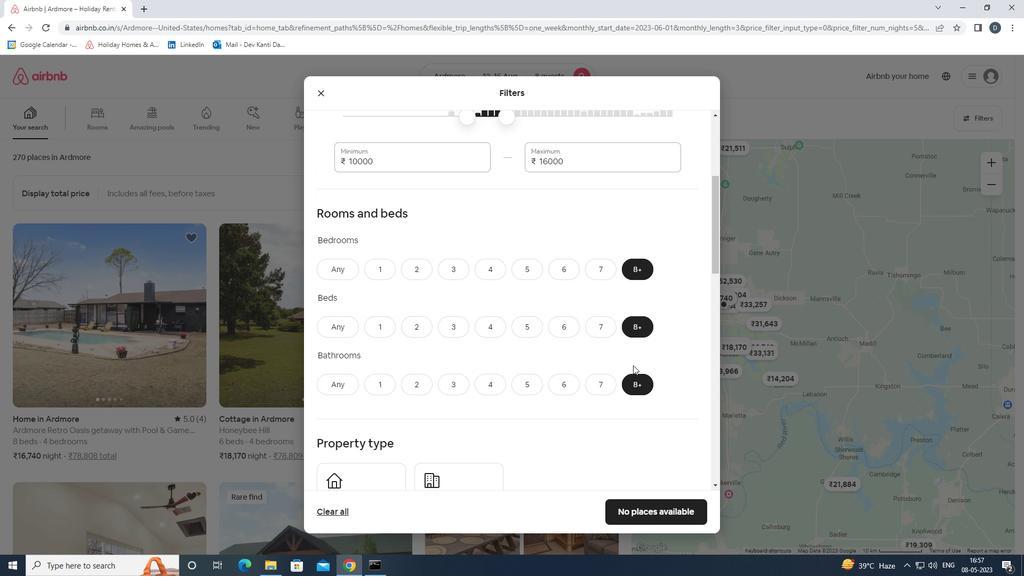
Action: Mouse scrolled (629, 364) with delta (0, 0)
Screenshot: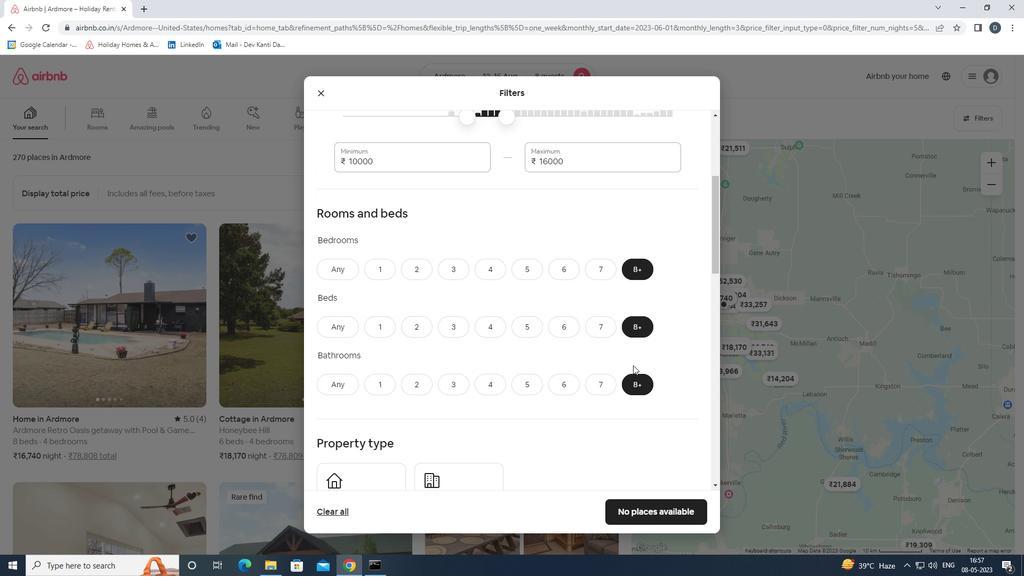 
Action: Mouse moved to (364, 301)
Screenshot: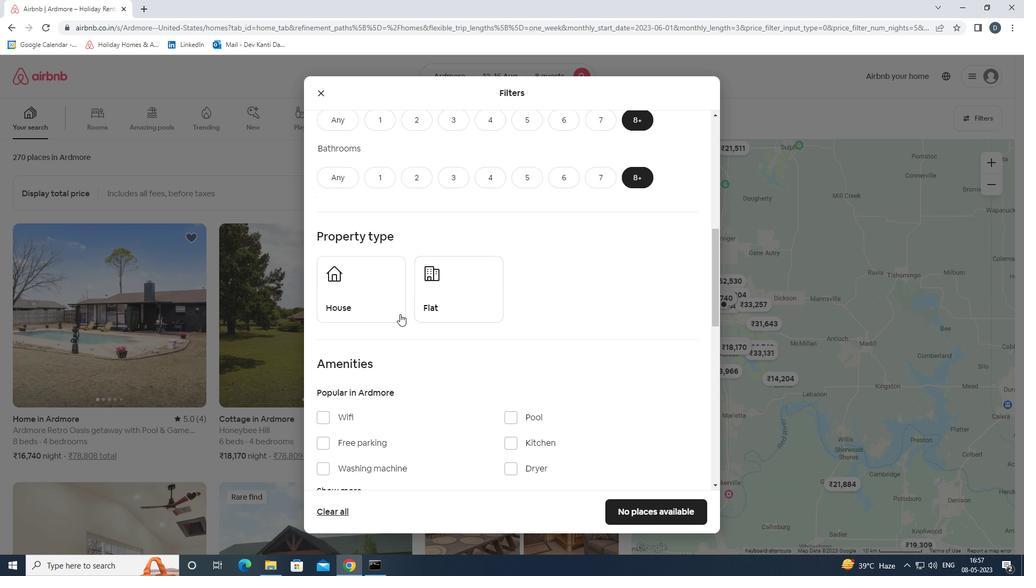 
Action: Mouse pressed left at (364, 301)
Screenshot: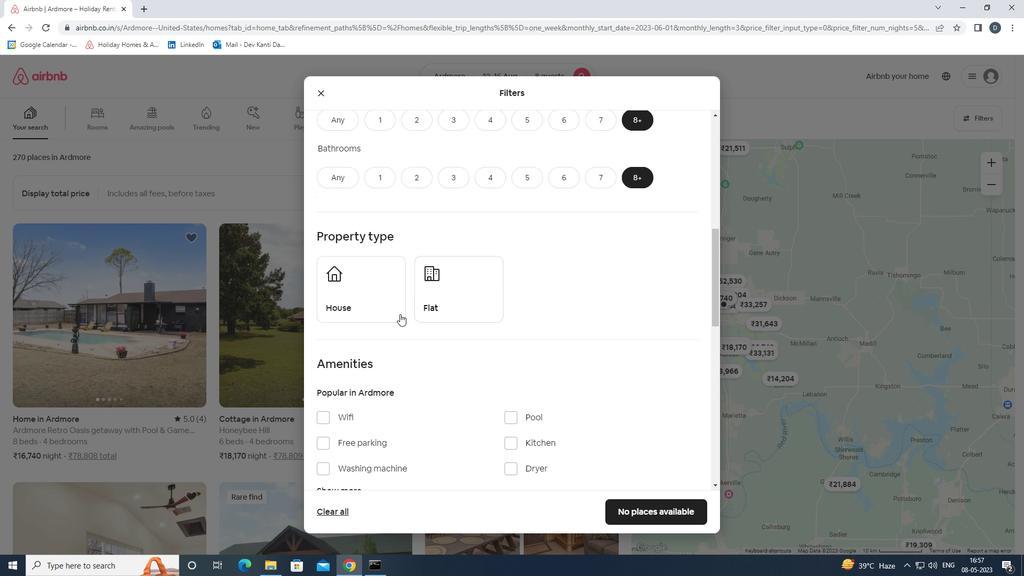 
Action: Mouse moved to (487, 298)
Screenshot: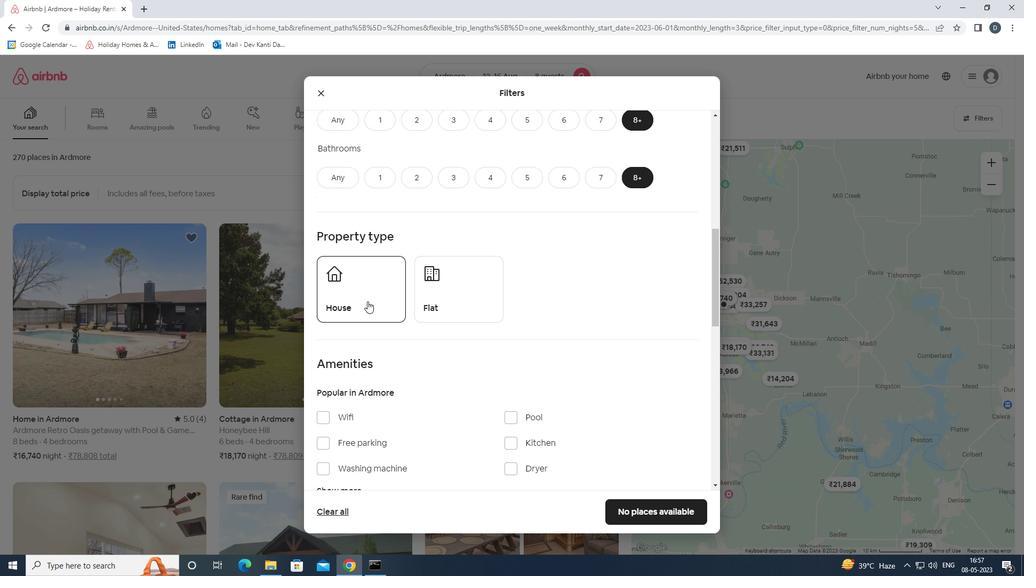 
Action: Mouse pressed left at (487, 298)
Screenshot: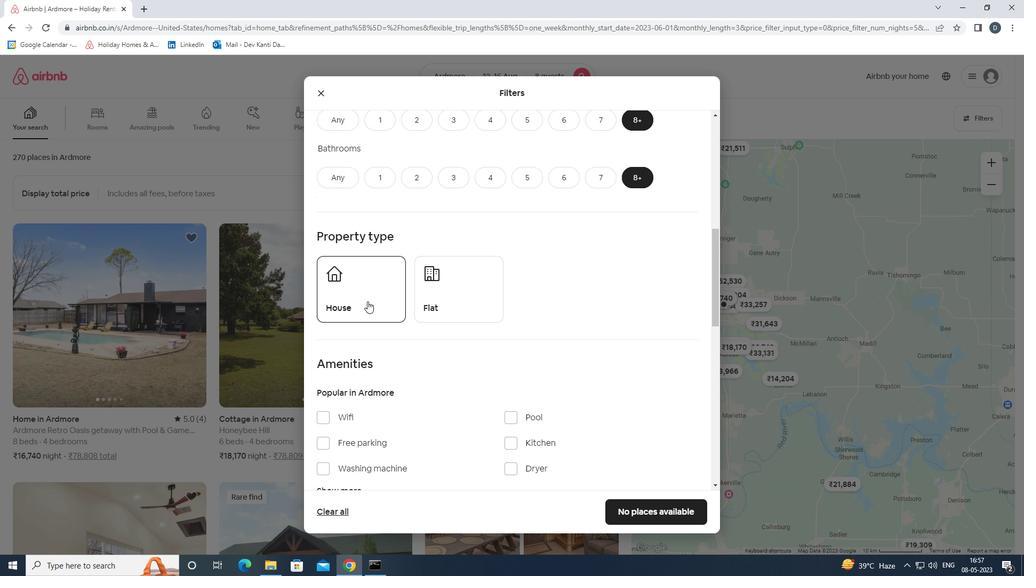 
Action: Mouse moved to (620, 283)
Screenshot: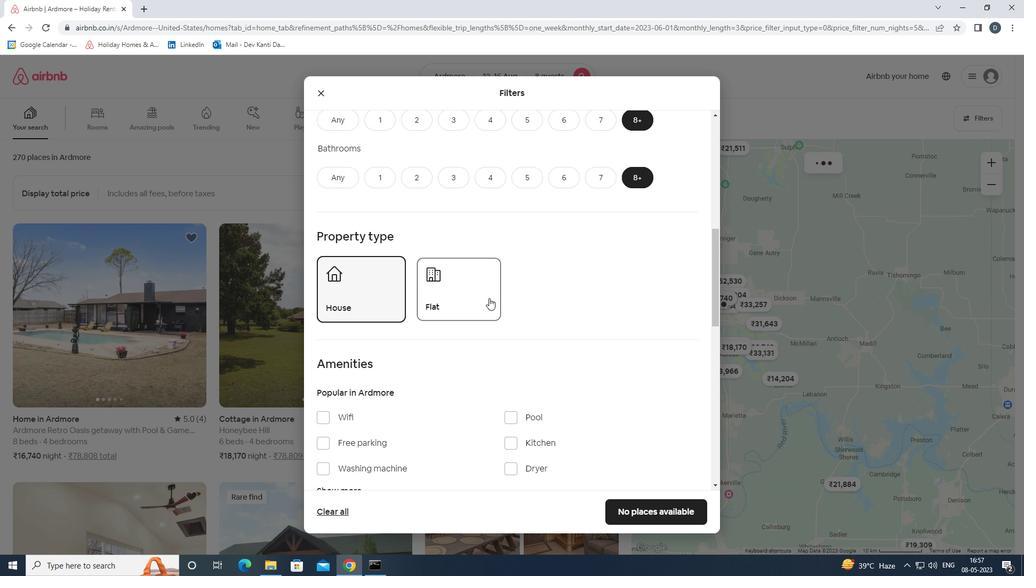 
Action: Mouse scrolled (620, 282) with delta (0, 0)
Screenshot: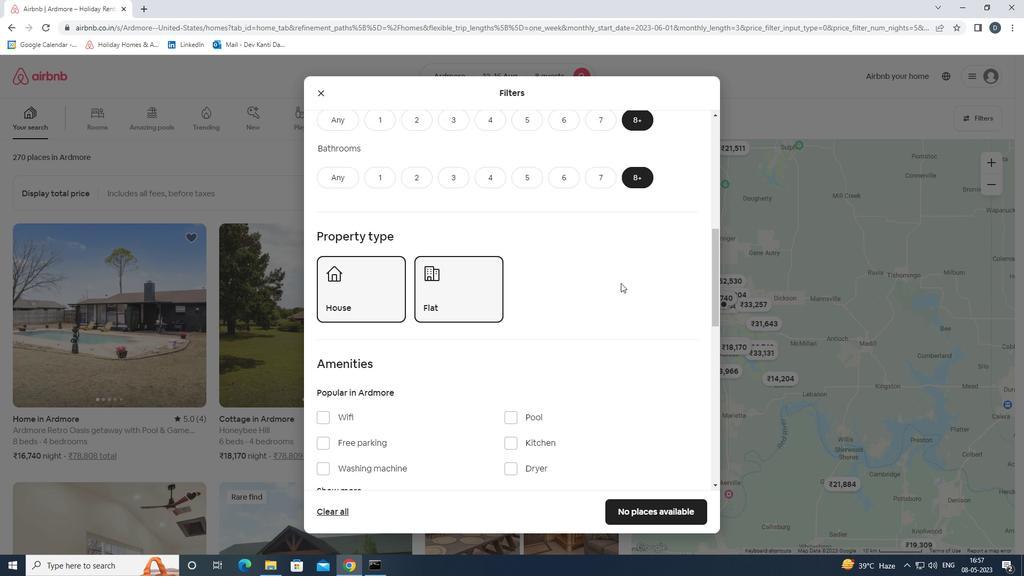 
Action: Mouse scrolled (620, 282) with delta (0, 0)
Screenshot: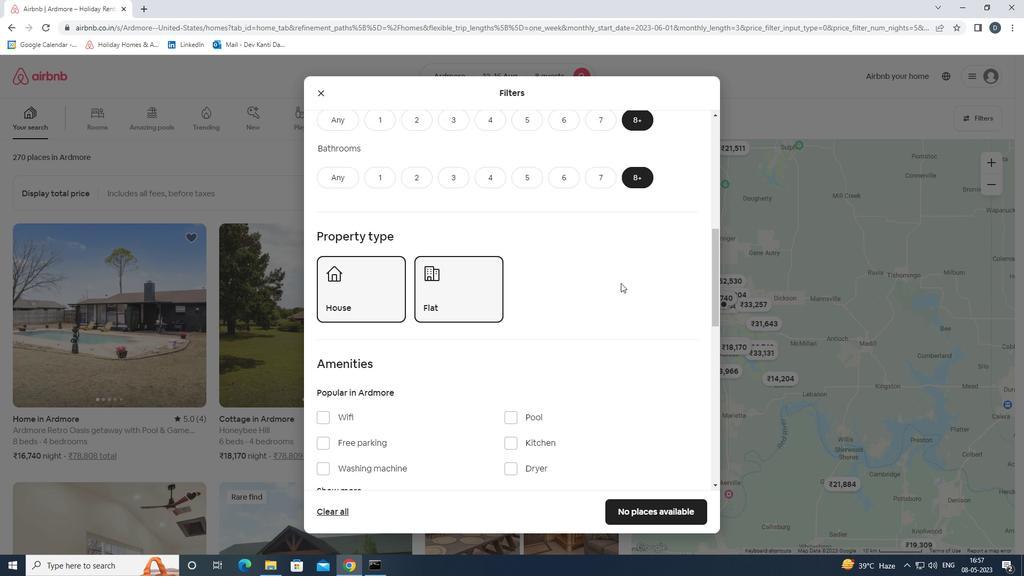 
Action: Mouse scrolled (620, 282) with delta (0, 0)
Screenshot: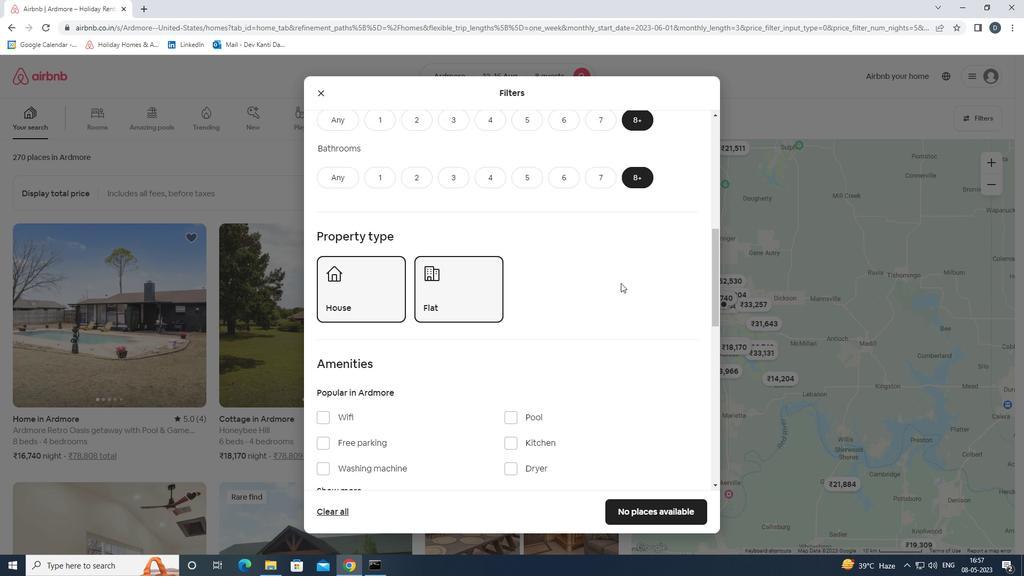 
Action: Mouse moved to (323, 259)
Screenshot: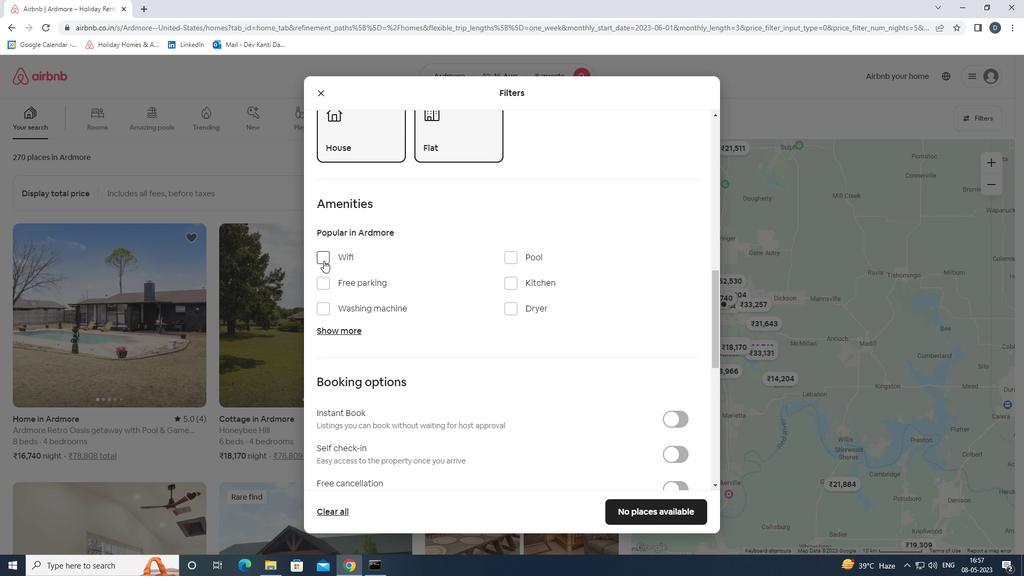 
Action: Mouse pressed left at (323, 259)
Screenshot: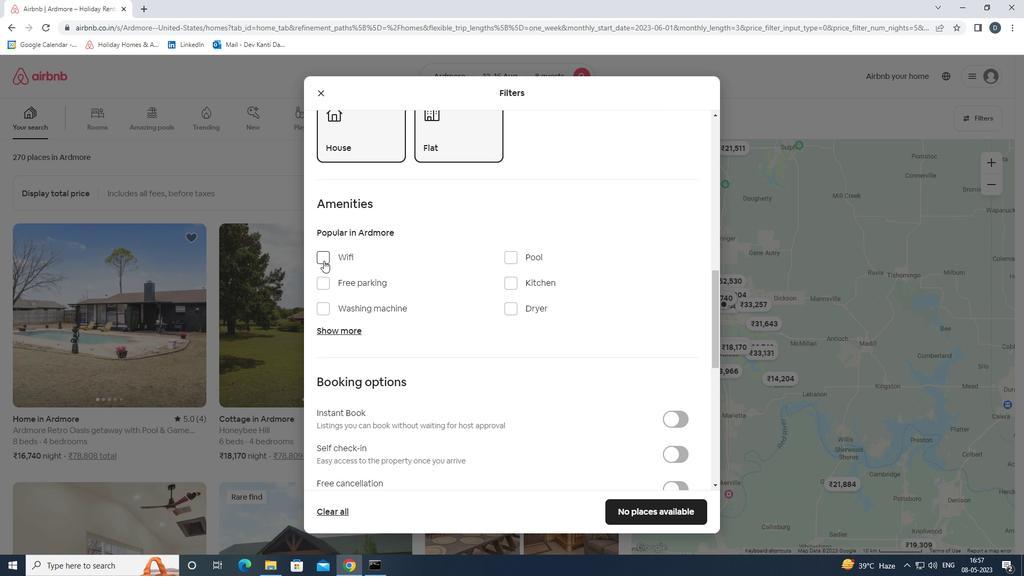 
Action: Mouse moved to (336, 291)
Screenshot: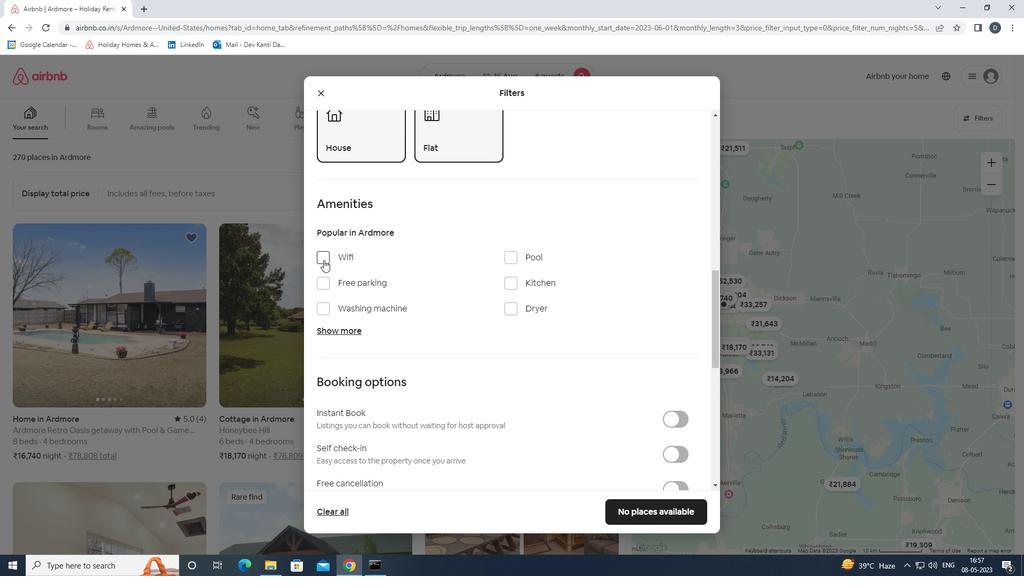 
Action: Mouse pressed left at (336, 291)
Screenshot: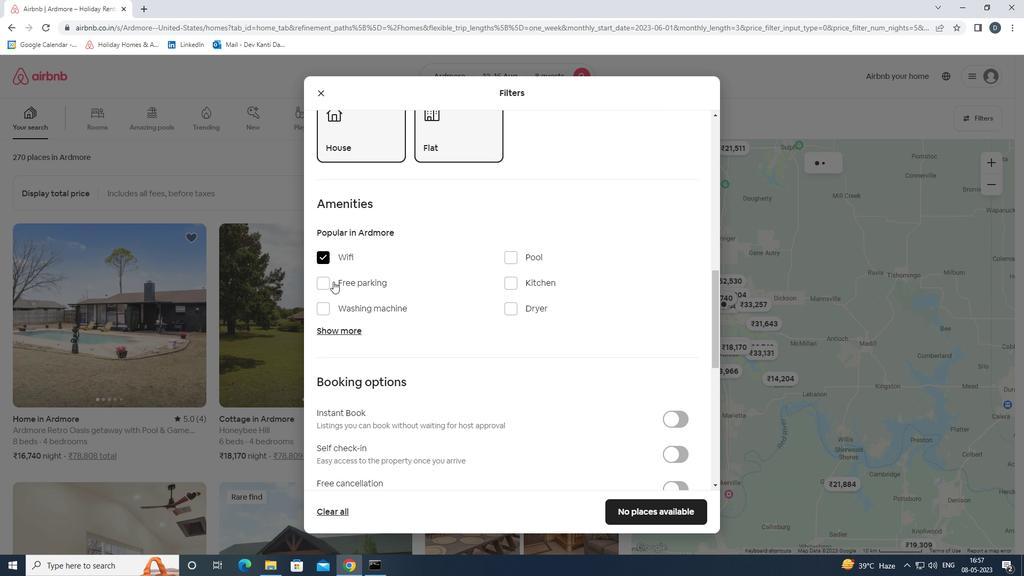 
Action: Mouse moved to (339, 331)
Screenshot: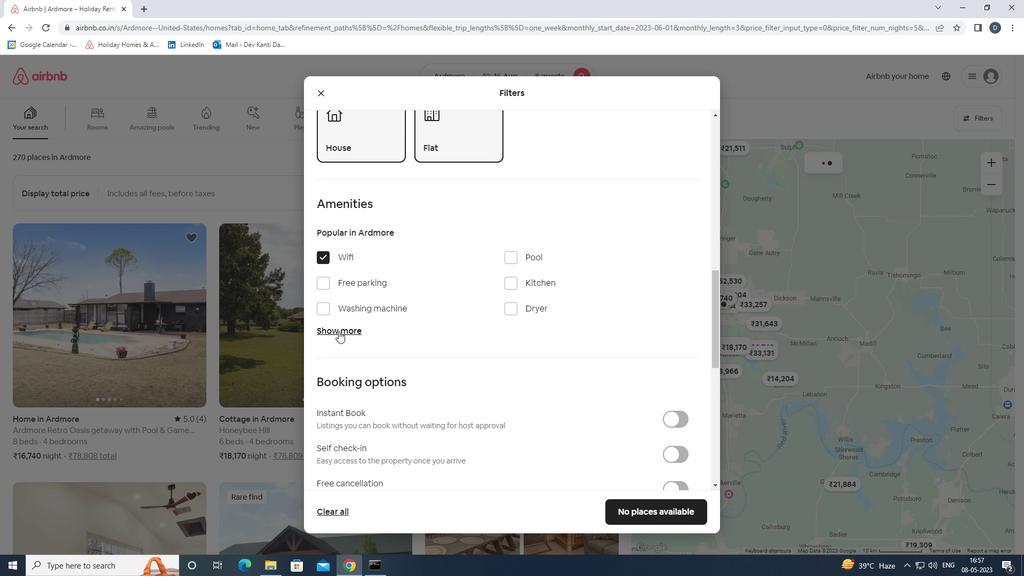 
Action: Mouse pressed left at (339, 331)
Screenshot: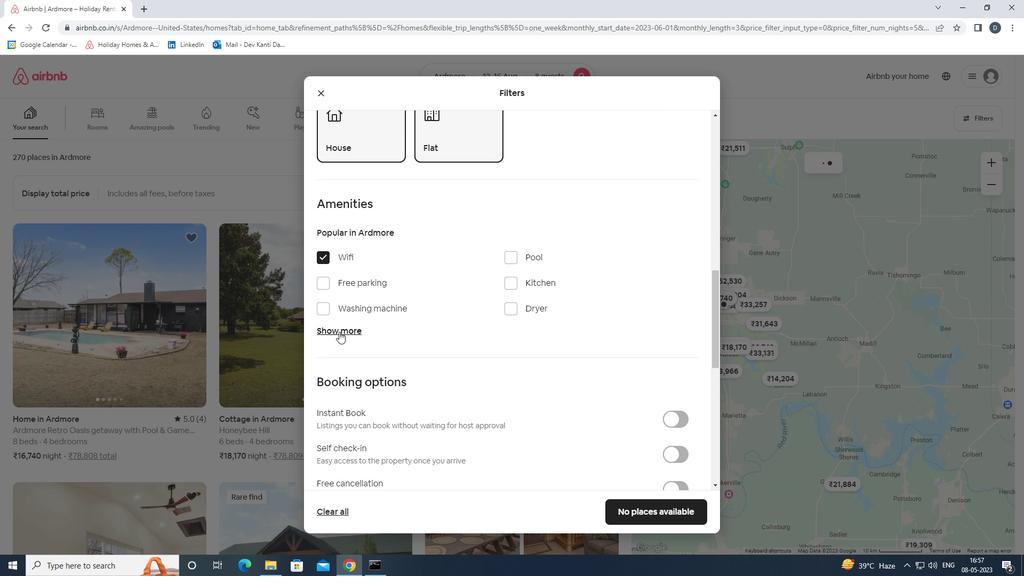 
Action: Mouse moved to (346, 289)
Screenshot: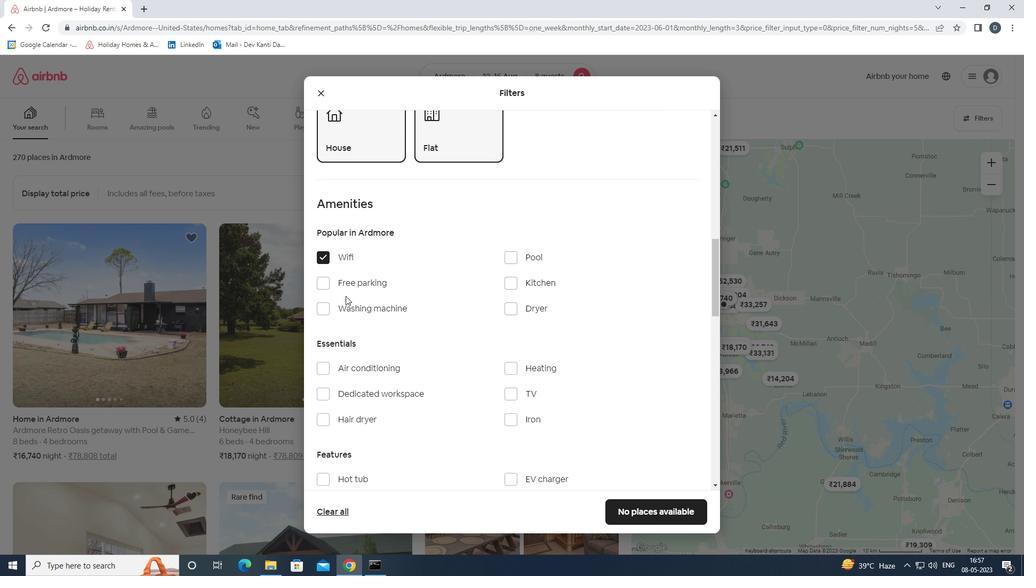 
Action: Mouse pressed left at (346, 289)
Screenshot: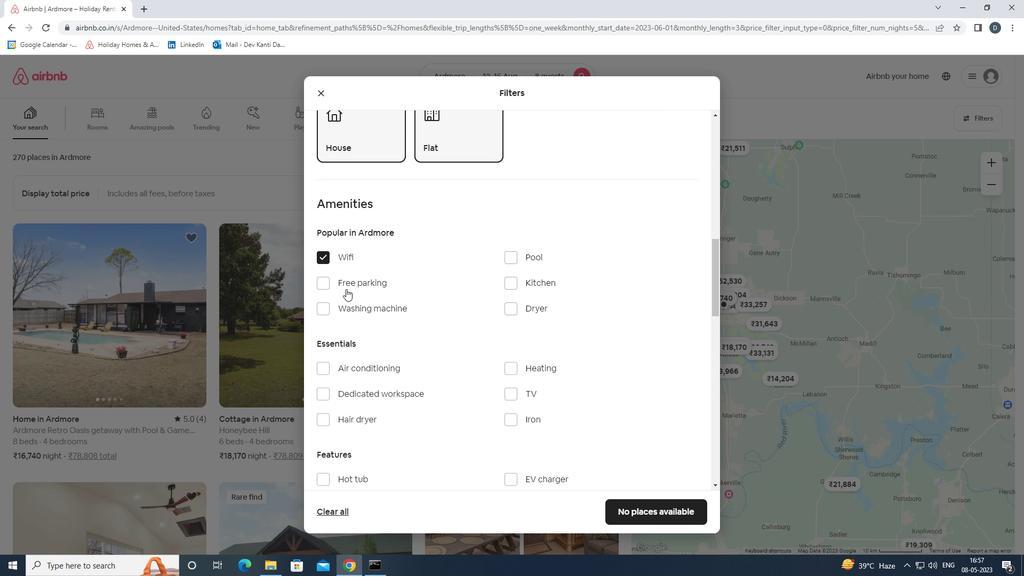 
Action: Mouse moved to (501, 324)
Screenshot: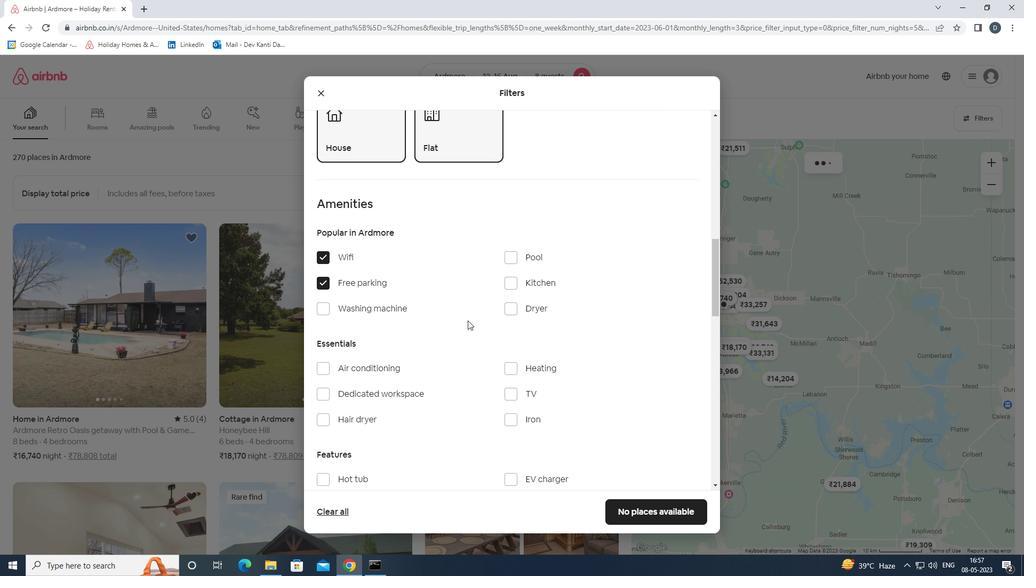 
Action: Mouse scrolled (501, 324) with delta (0, 0)
Screenshot: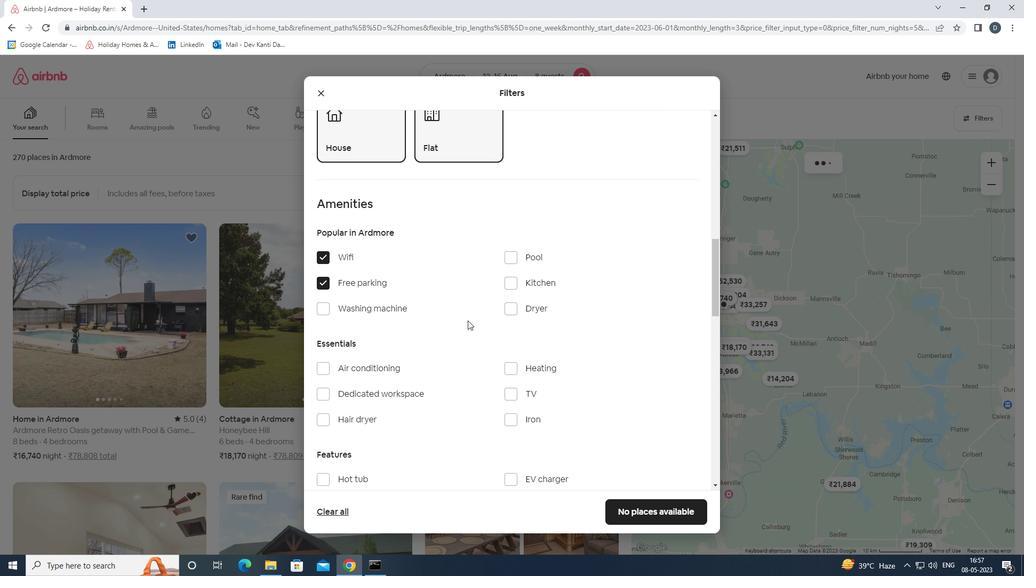 
Action: Mouse moved to (510, 325)
Screenshot: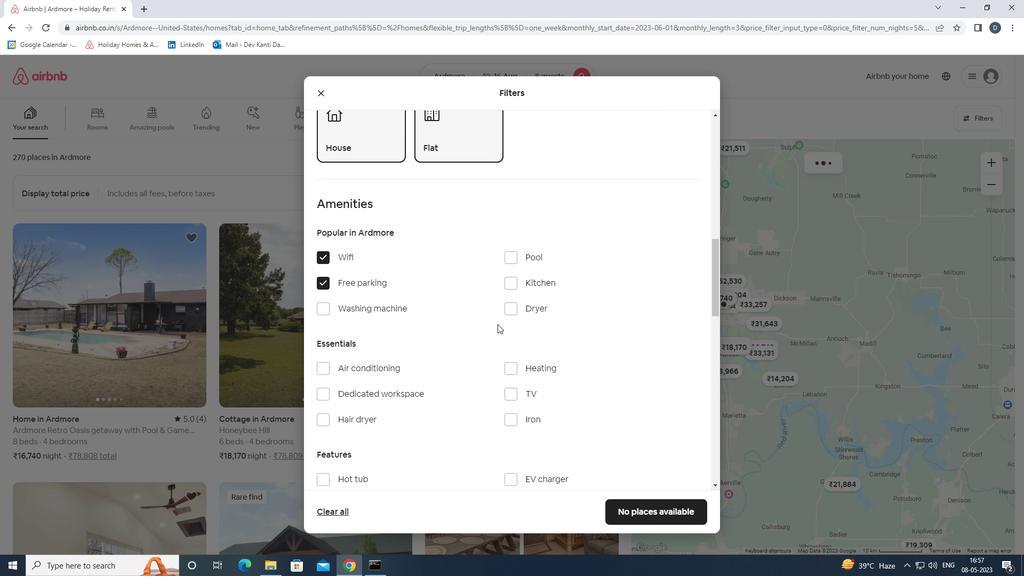 
Action: Mouse scrolled (510, 325) with delta (0, 0)
Screenshot: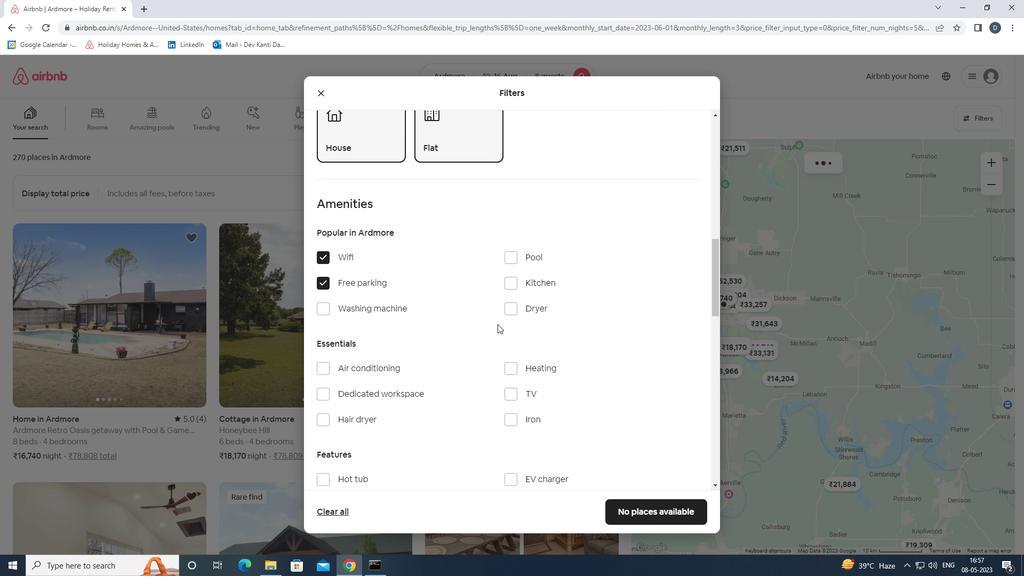 
Action: Mouse moved to (528, 290)
Screenshot: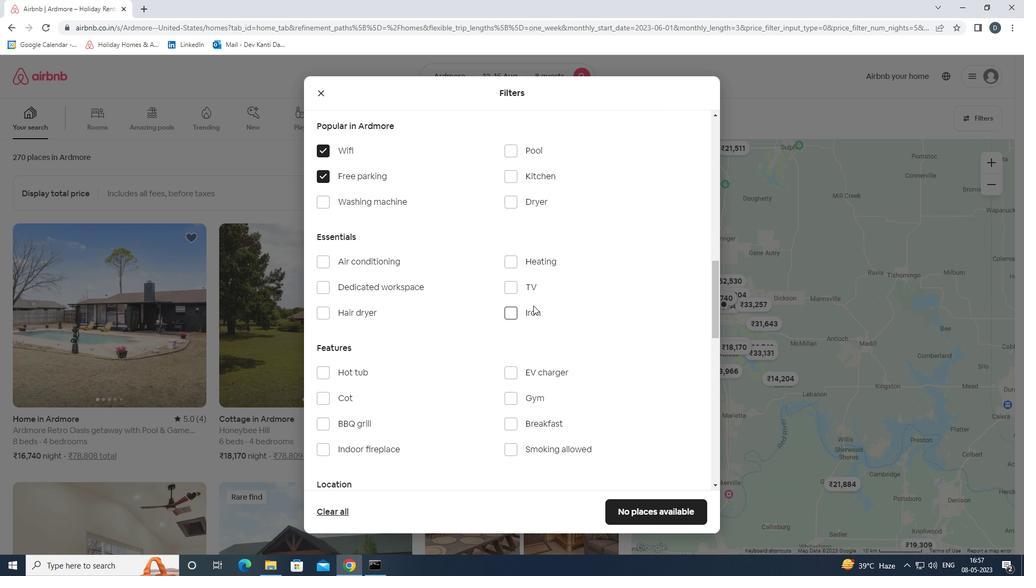 
Action: Mouse pressed left at (528, 290)
Screenshot: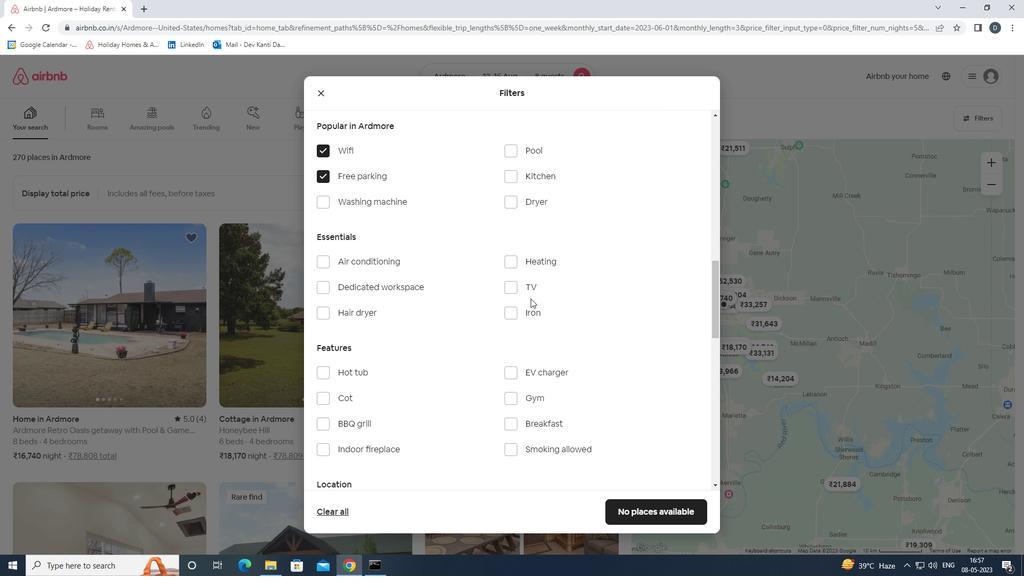 
Action: Mouse moved to (537, 401)
Screenshot: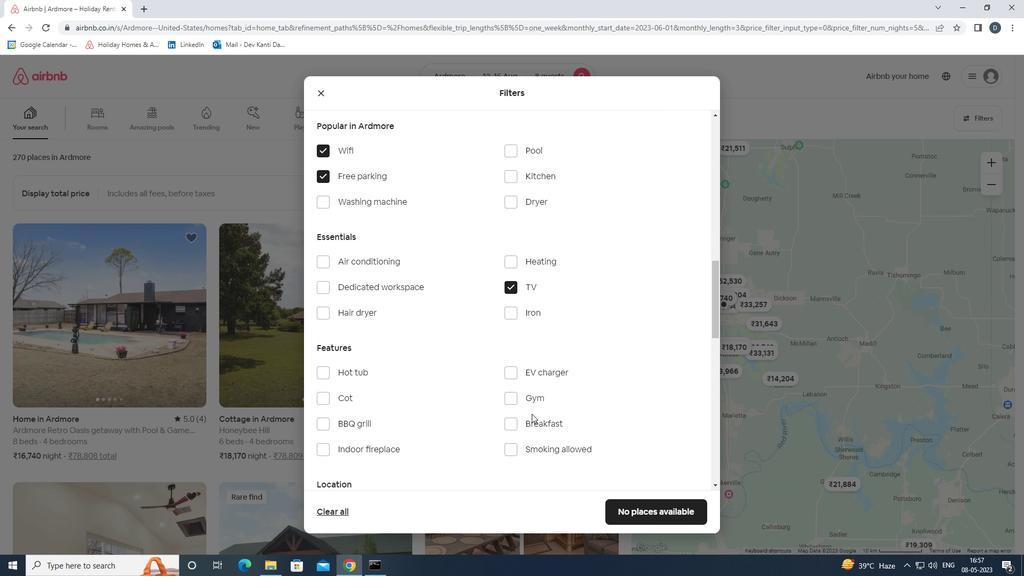 
Action: Mouse pressed left at (537, 401)
Screenshot: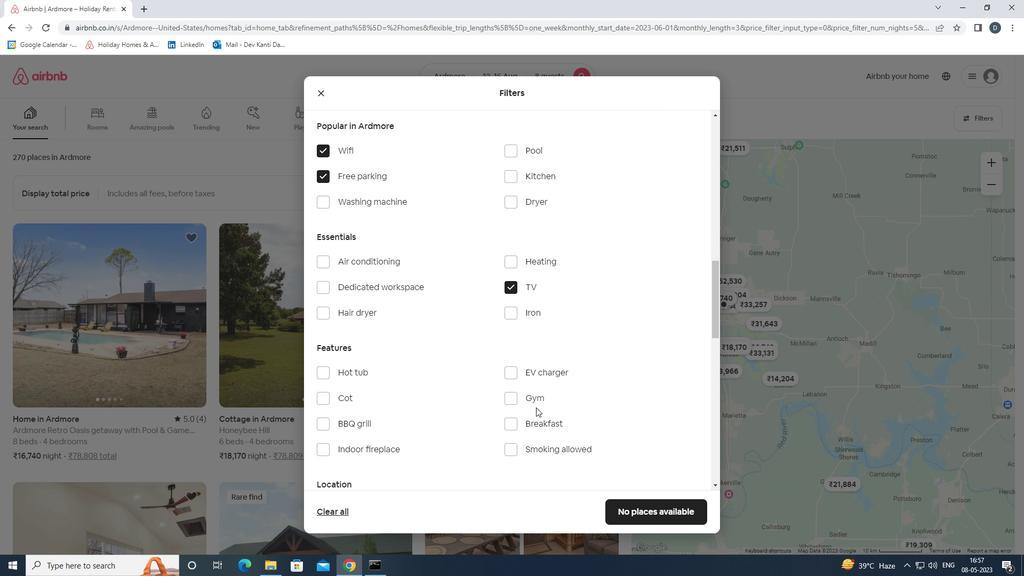
Action: Mouse moved to (533, 417)
Screenshot: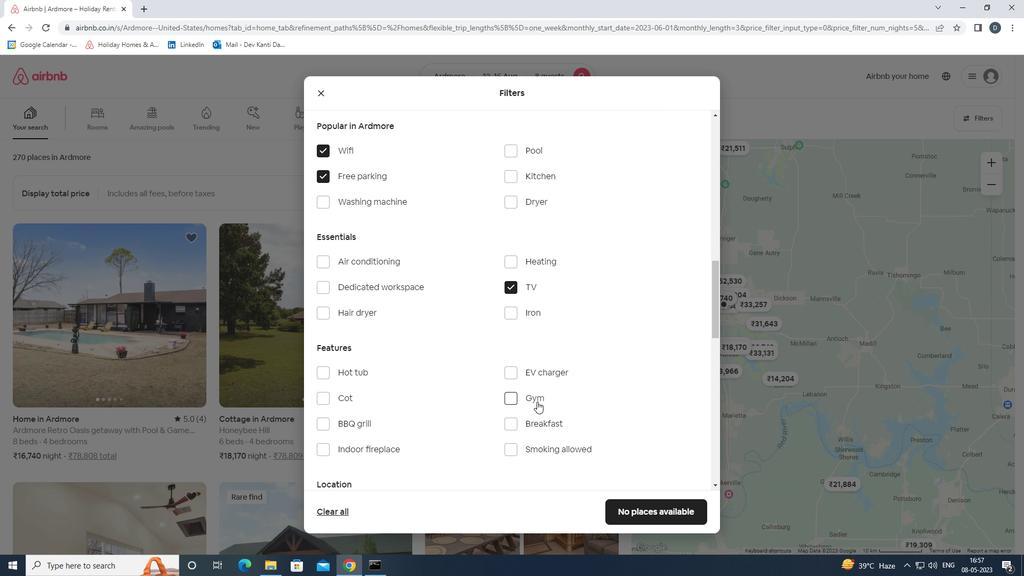 
Action: Mouse pressed left at (533, 417)
Screenshot: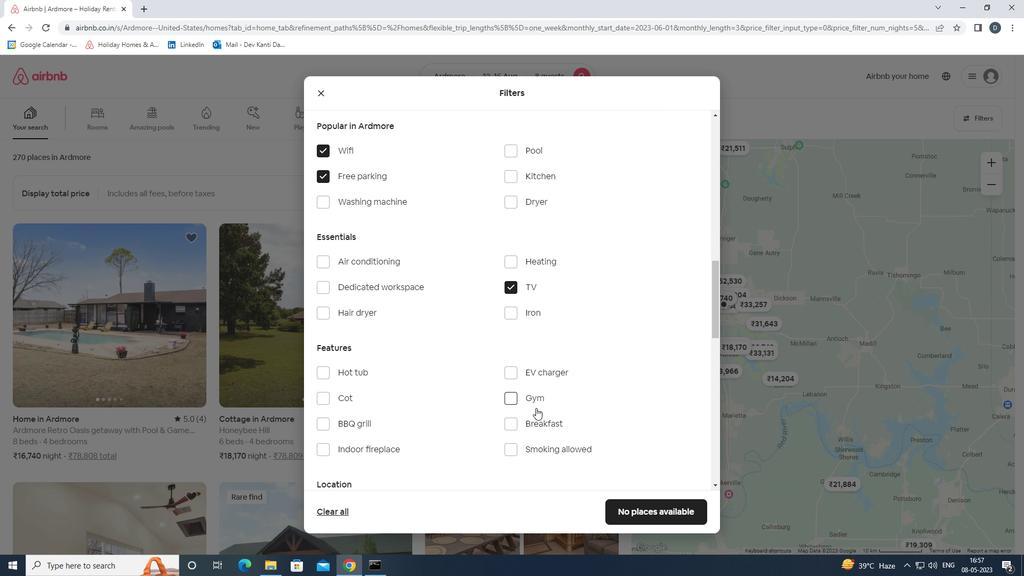 
Action: Mouse moved to (547, 417)
Screenshot: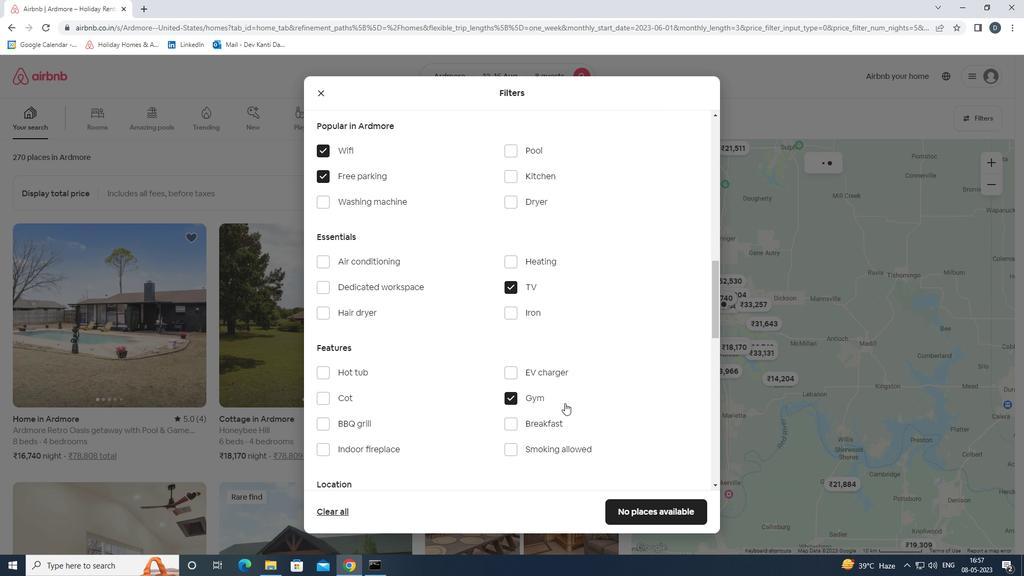 
Action: Mouse pressed left at (547, 417)
Screenshot: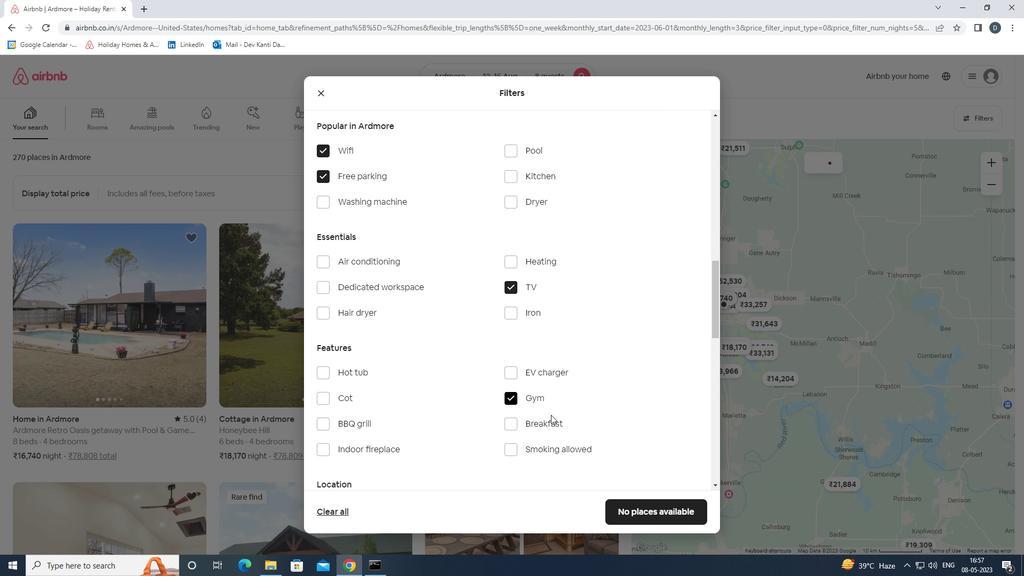 
Action: Mouse moved to (613, 382)
Screenshot: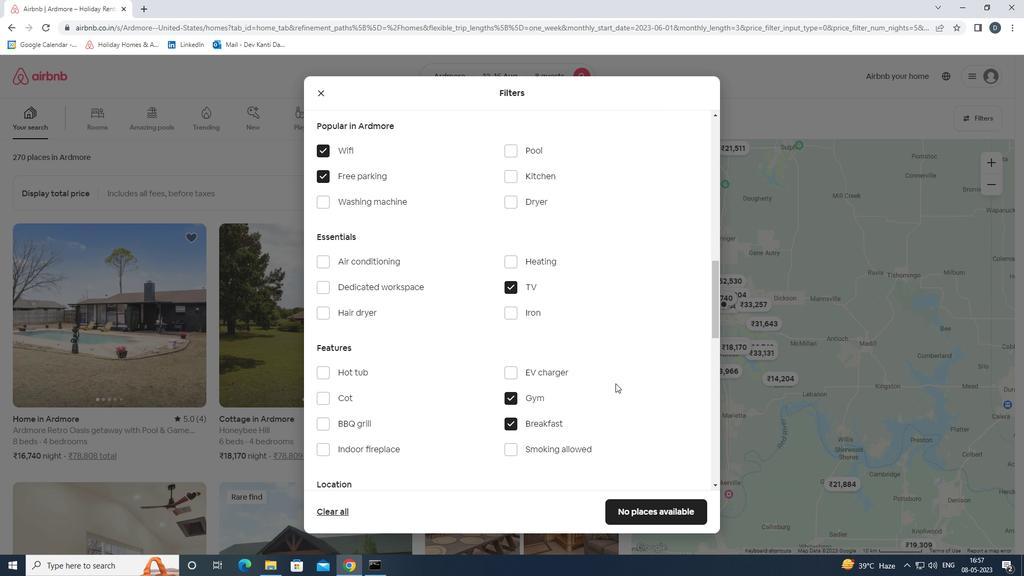 
Action: Mouse scrolled (613, 382) with delta (0, 0)
Screenshot: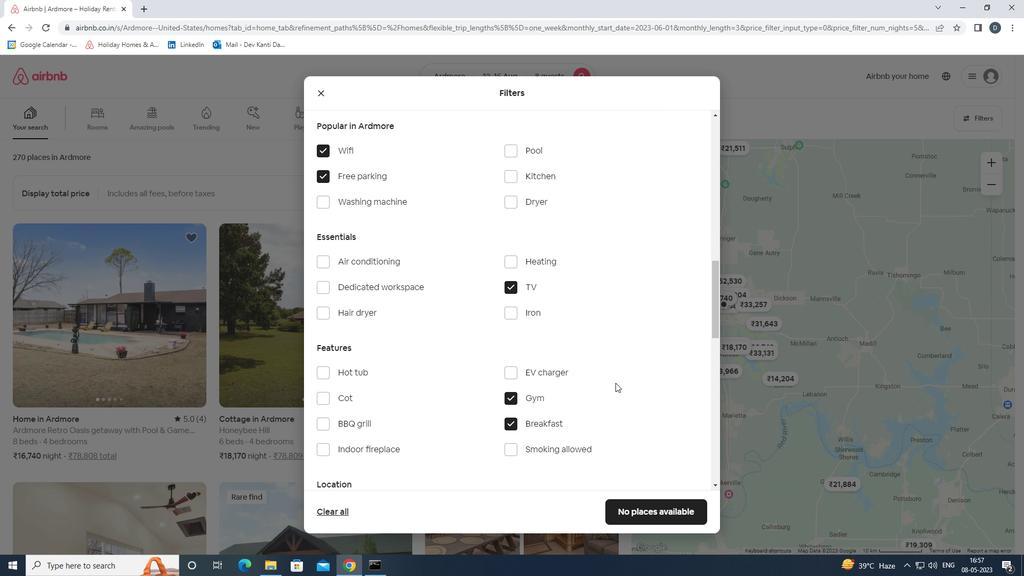 
Action: Mouse scrolled (613, 382) with delta (0, 0)
Screenshot: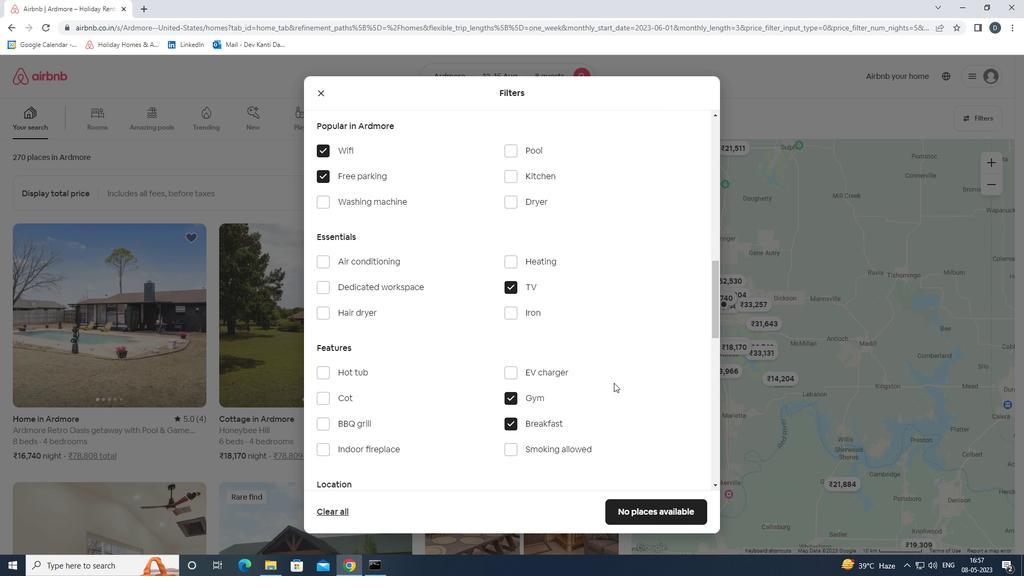 
Action: Mouse scrolled (613, 382) with delta (0, 0)
Screenshot: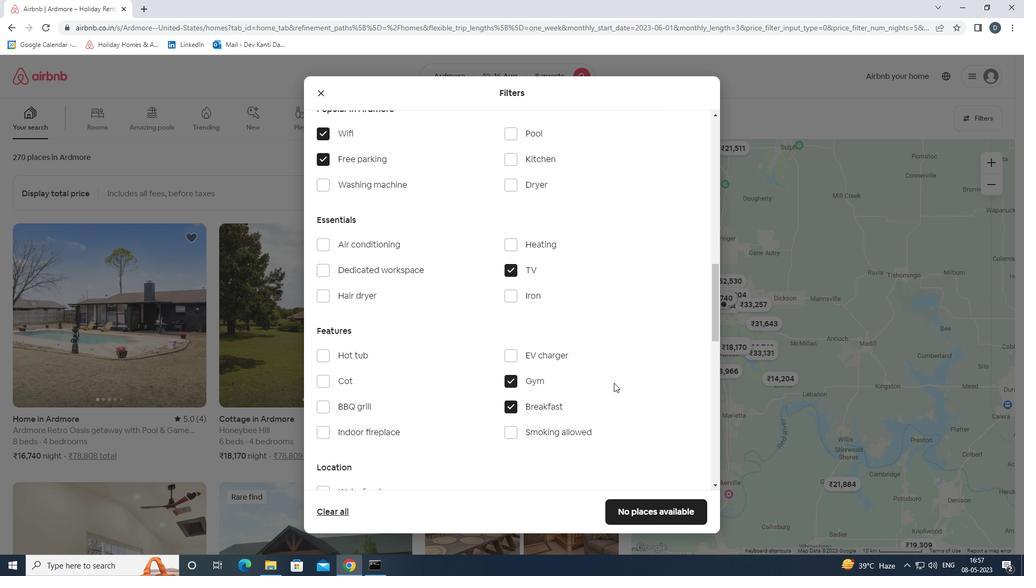 
Action: Mouse scrolled (613, 382) with delta (0, 0)
Screenshot: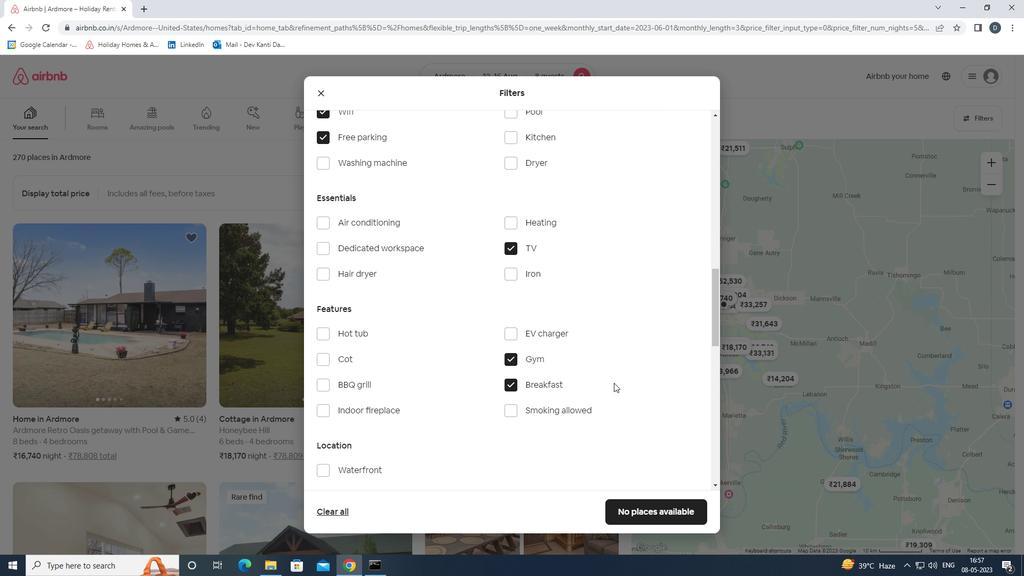 
Action: Mouse moved to (614, 380)
Screenshot: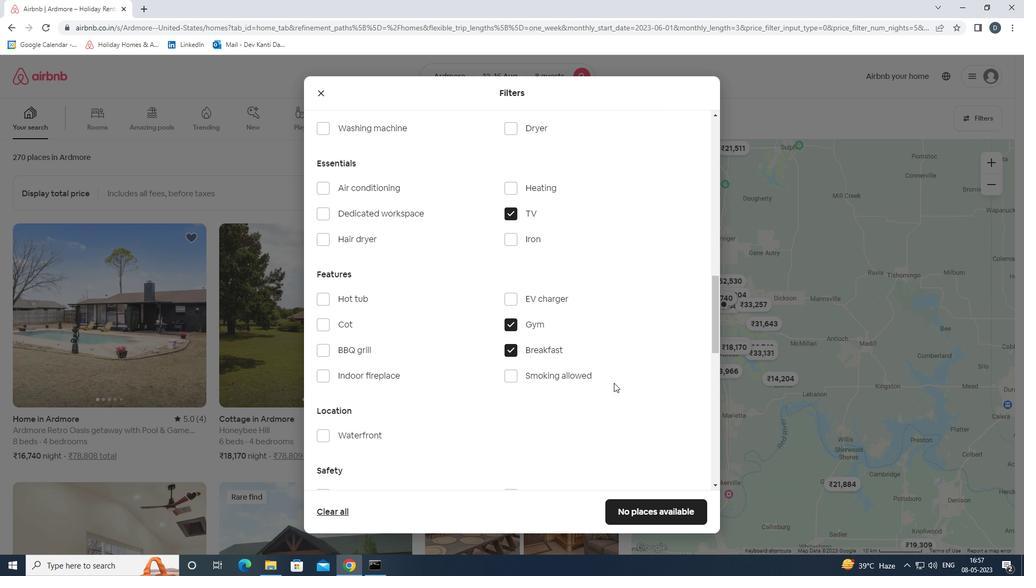 
Action: Mouse scrolled (614, 380) with delta (0, 0)
Screenshot: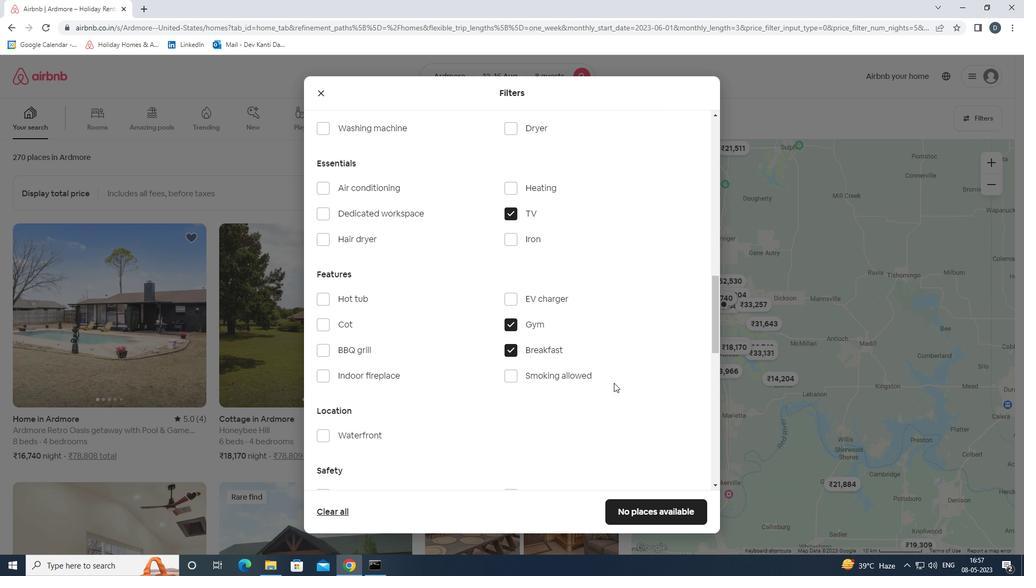 
Action: Mouse moved to (675, 448)
Screenshot: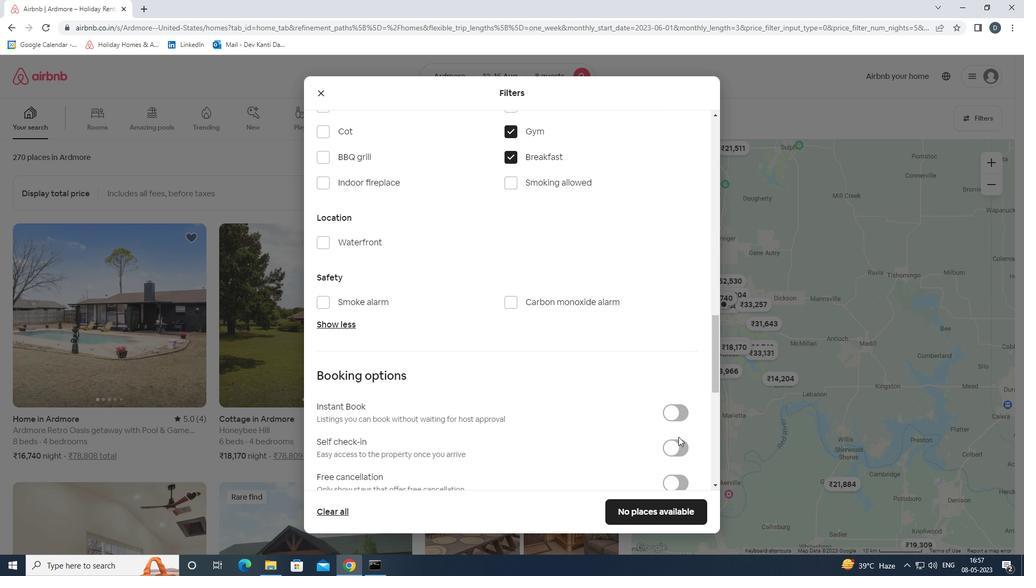 
Action: Mouse pressed left at (675, 448)
Screenshot: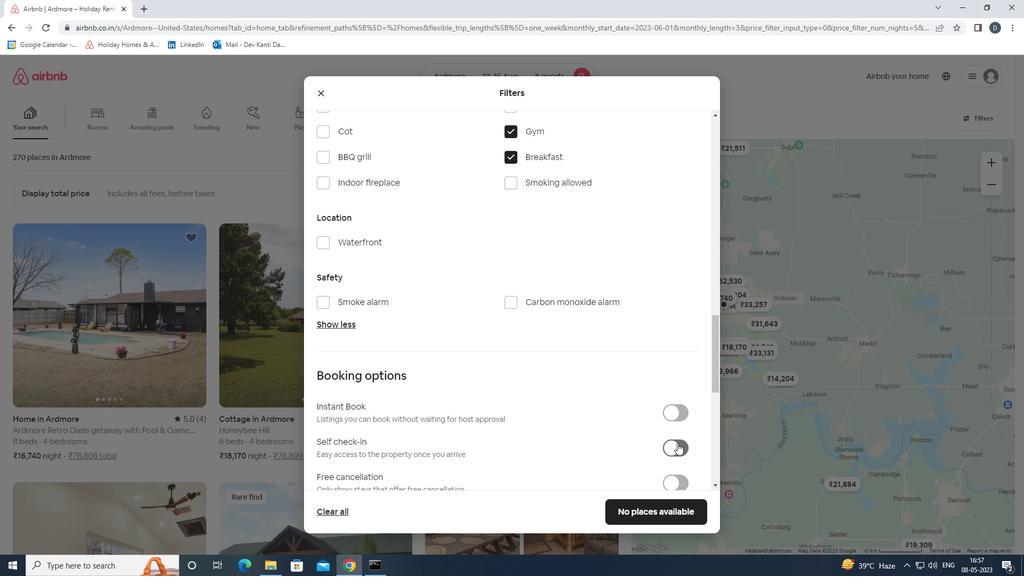 
Action: Mouse moved to (576, 374)
Screenshot: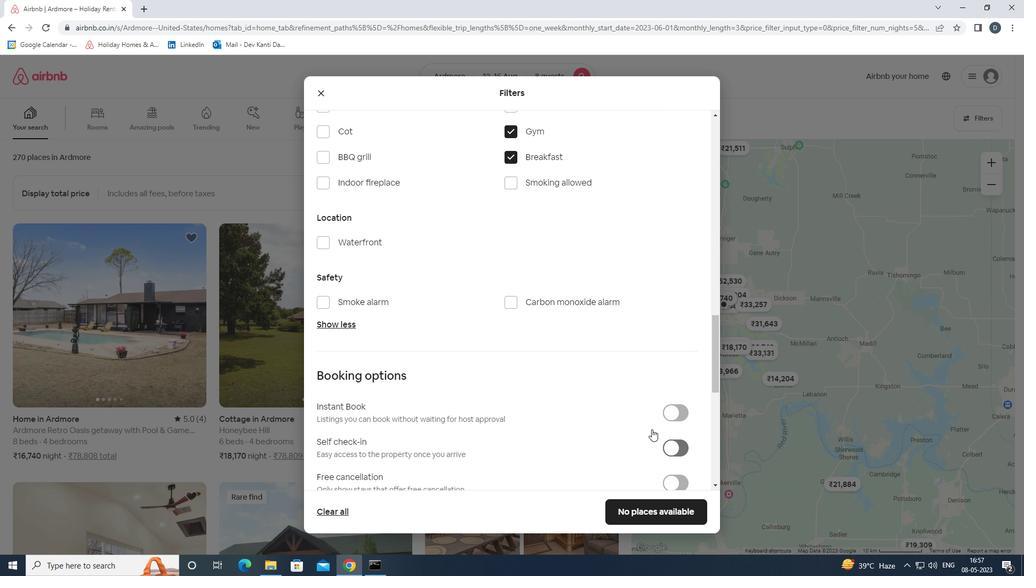
Action: Mouse scrolled (576, 373) with delta (0, 0)
Screenshot: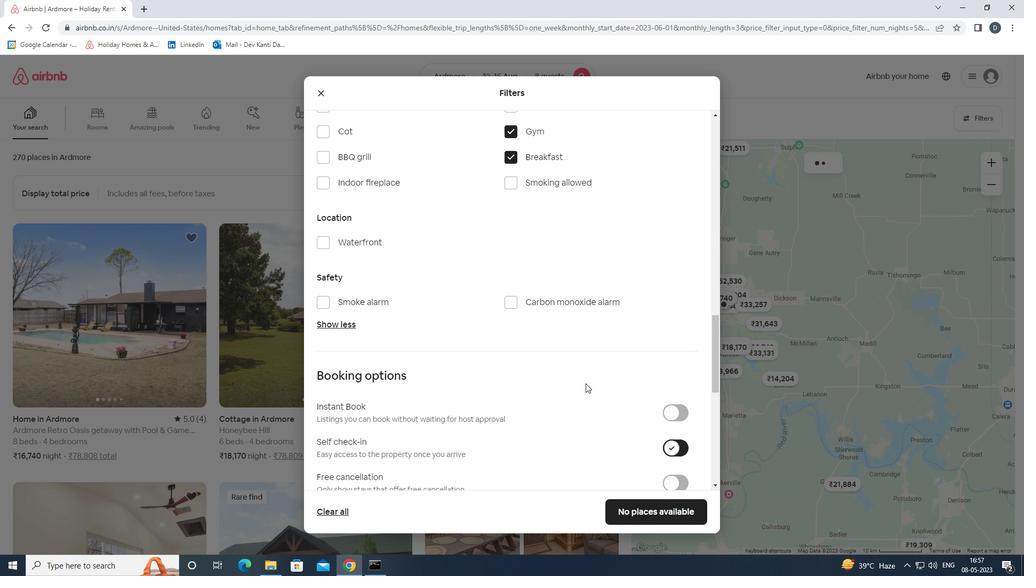 
Action: Mouse scrolled (576, 373) with delta (0, 0)
Screenshot: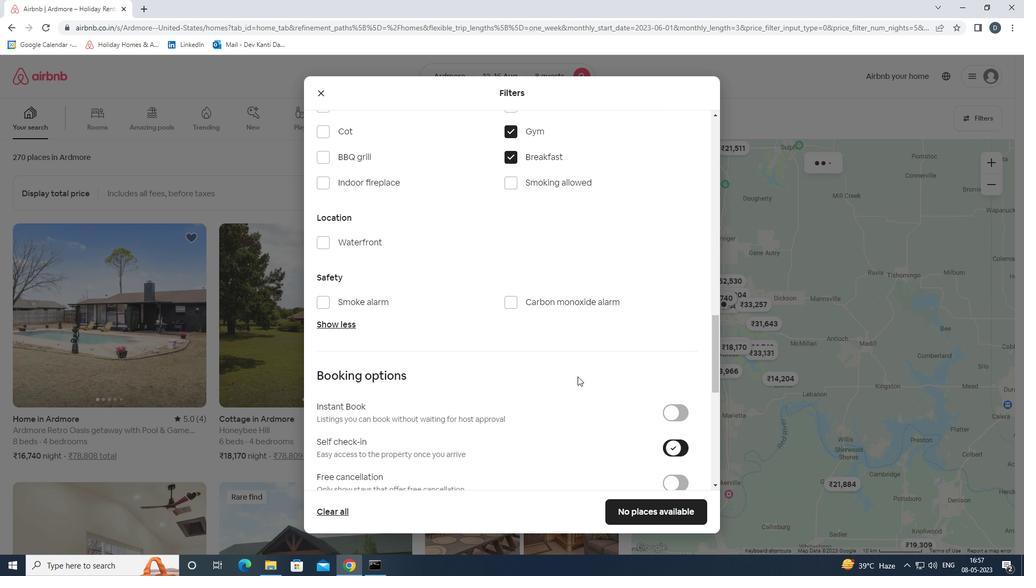 
Action: Mouse scrolled (576, 373) with delta (0, 0)
Screenshot: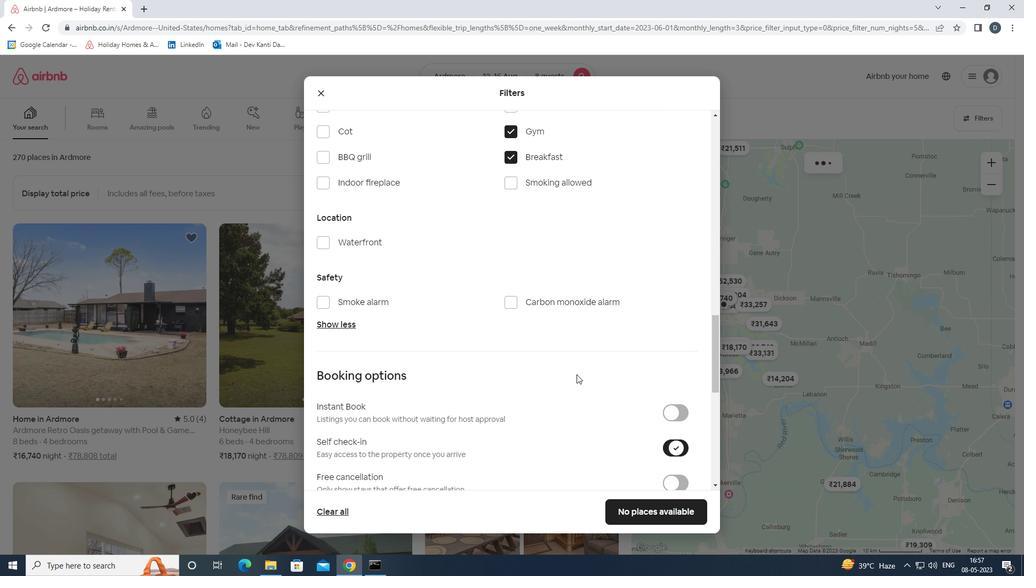 
Action: Mouse scrolled (576, 373) with delta (0, 0)
Screenshot: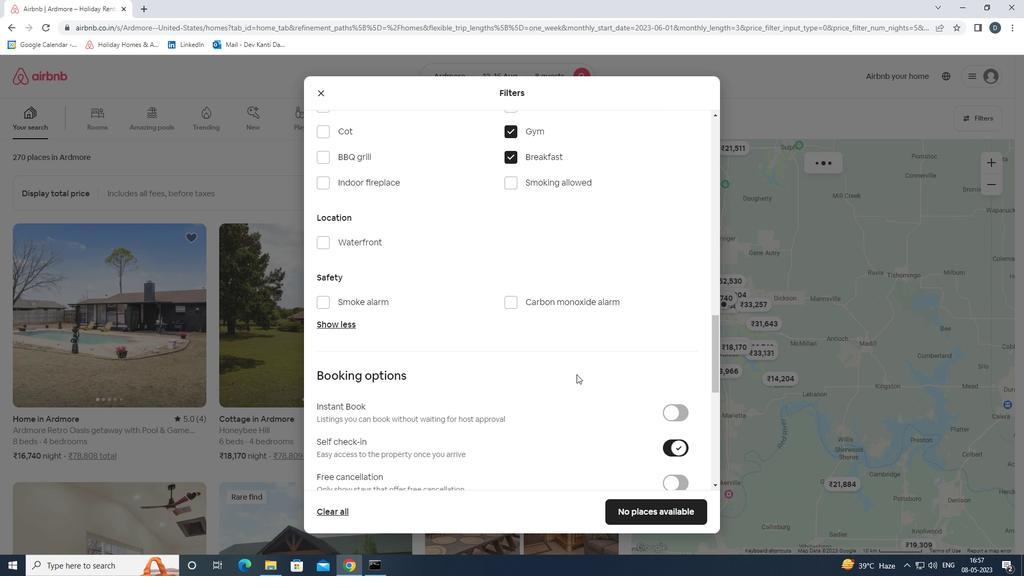 
Action: Mouse moved to (578, 369)
Screenshot: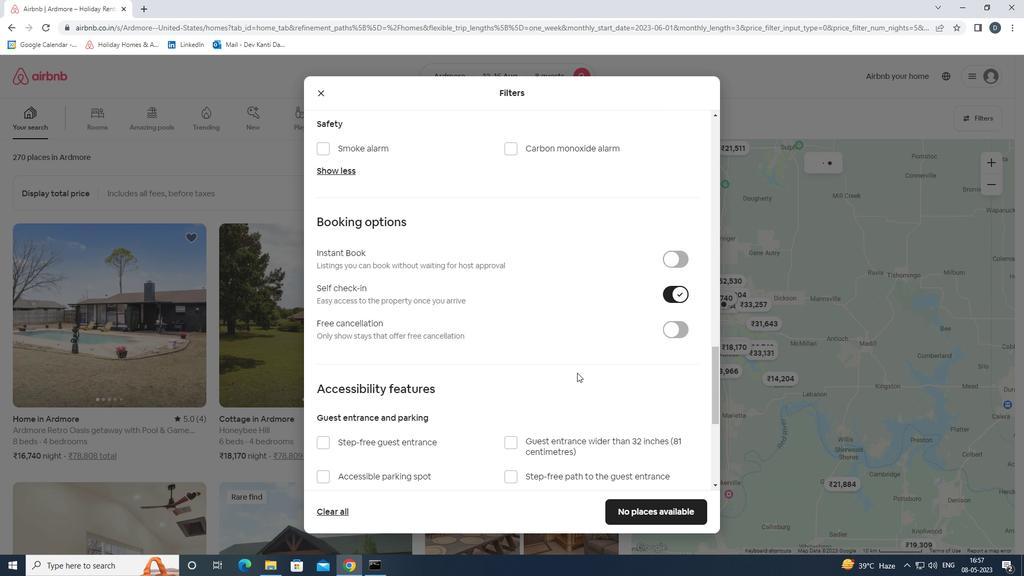 
Action: Mouse scrolled (578, 368) with delta (0, 0)
Screenshot: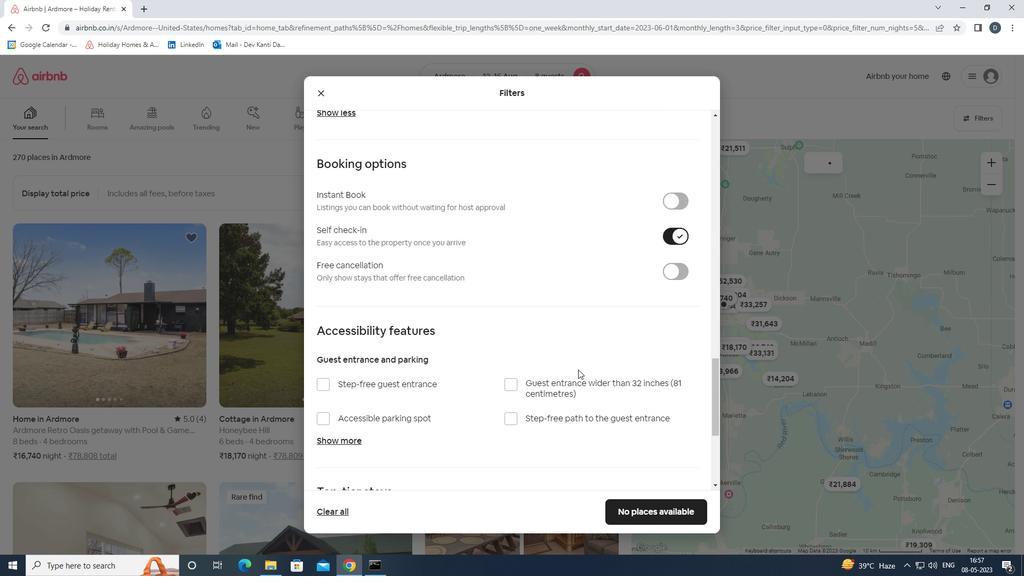 
Action: Mouse scrolled (578, 368) with delta (0, 0)
Screenshot: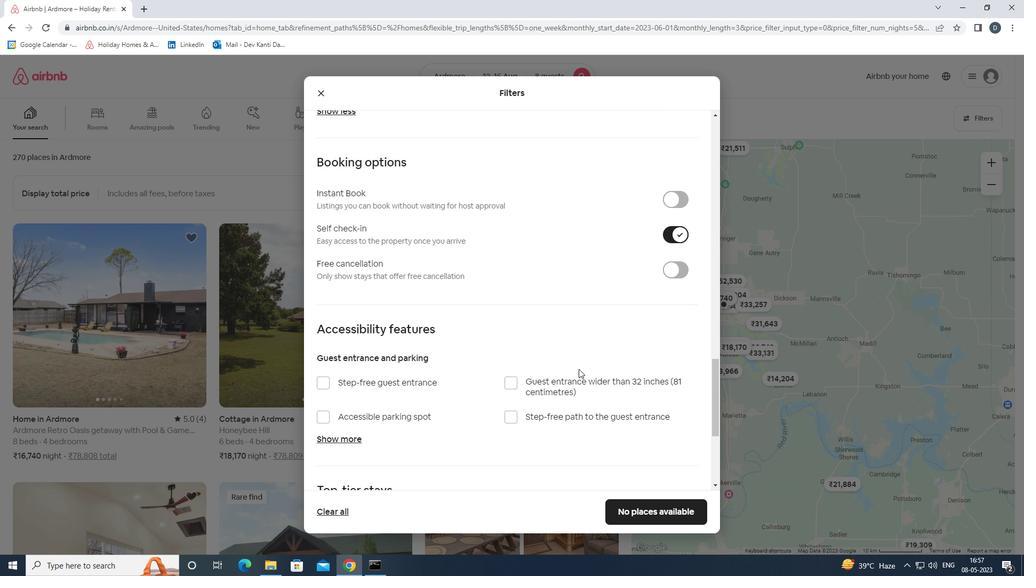 
Action: Mouse scrolled (578, 368) with delta (0, 0)
Screenshot: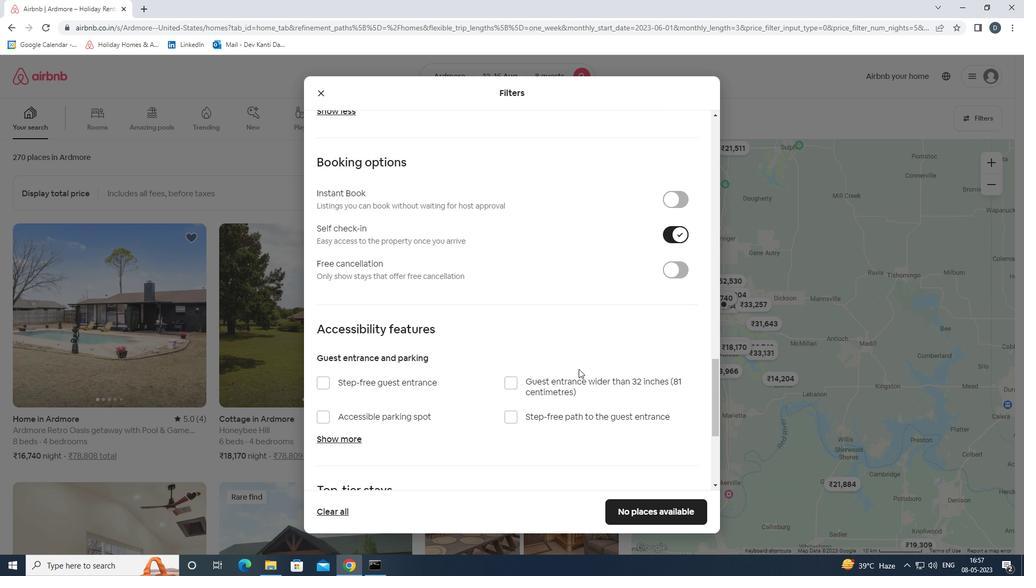 
Action: Mouse scrolled (578, 368) with delta (0, 0)
Screenshot: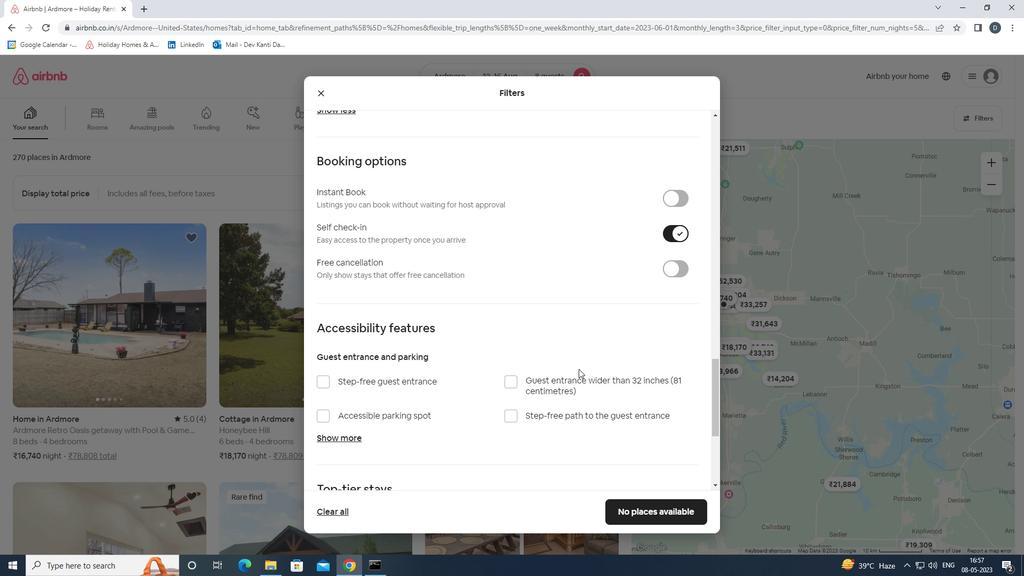 
Action: Mouse moved to (577, 367)
Screenshot: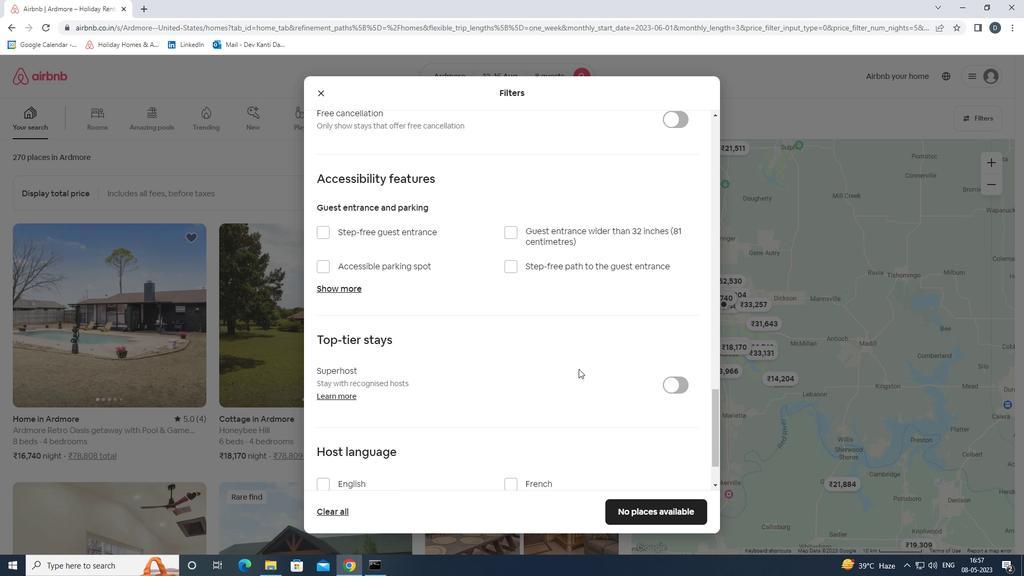 
Action: Mouse scrolled (577, 366) with delta (0, 0)
Screenshot: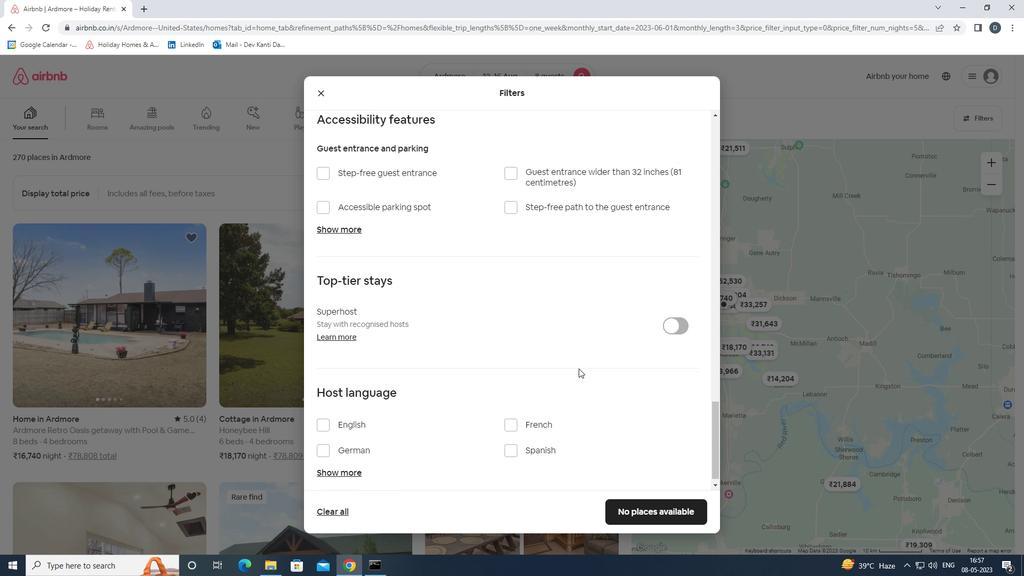 
Action: Mouse scrolled (577, 366) with delta (0, 0)
Screenshot: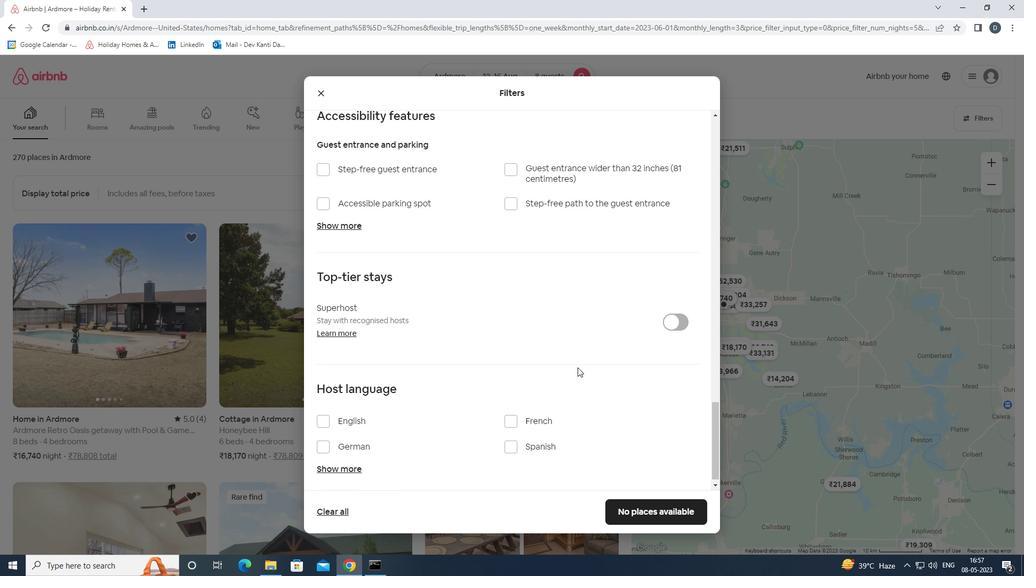 
Action: Mouse moved to (575, 367)
Screenshot: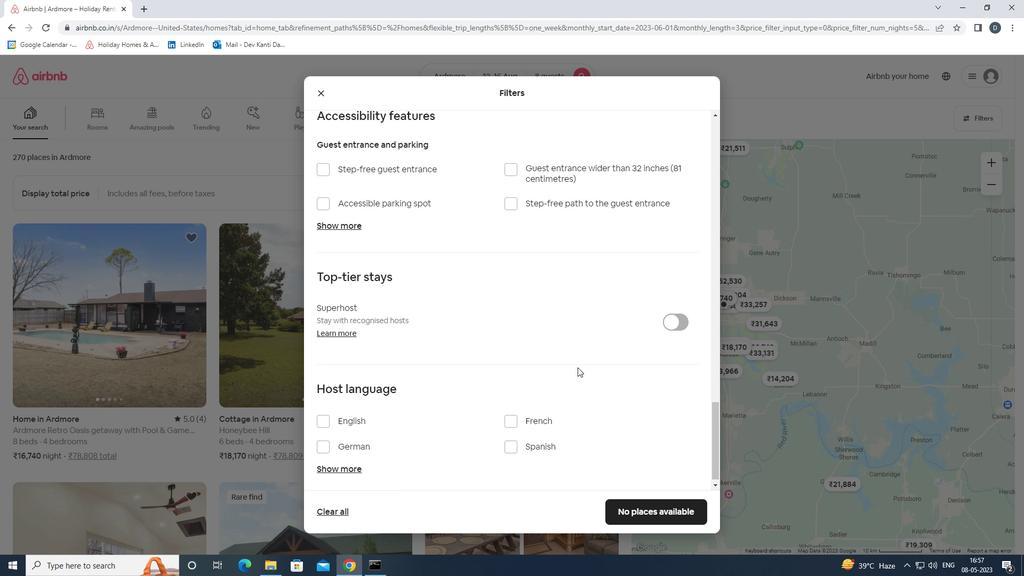 
Action: Mouse scrolled (575, 366) with delta (0, 0)
Screenshot: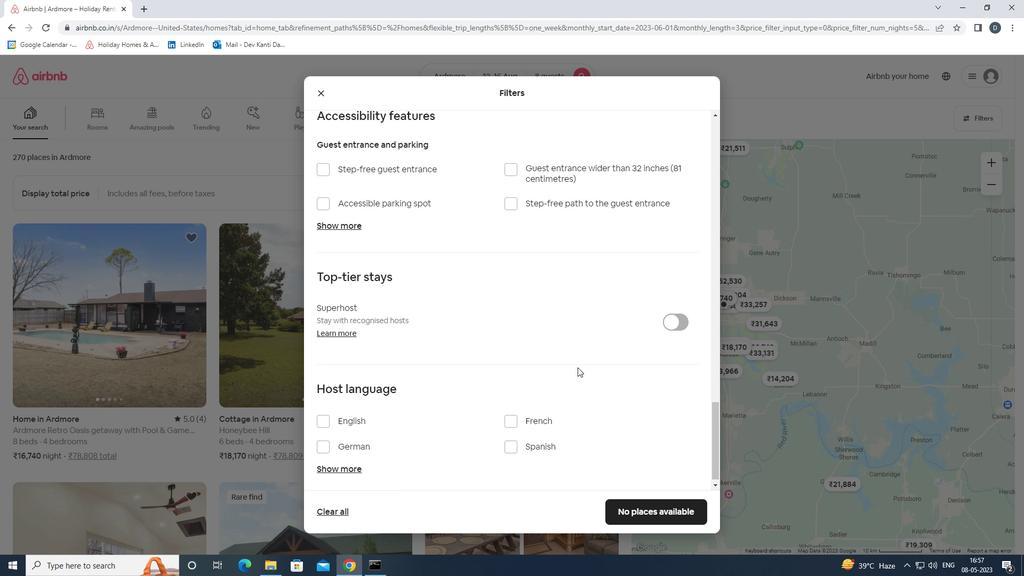 
Action: Mouse moved to (356, 415)
Screenshot: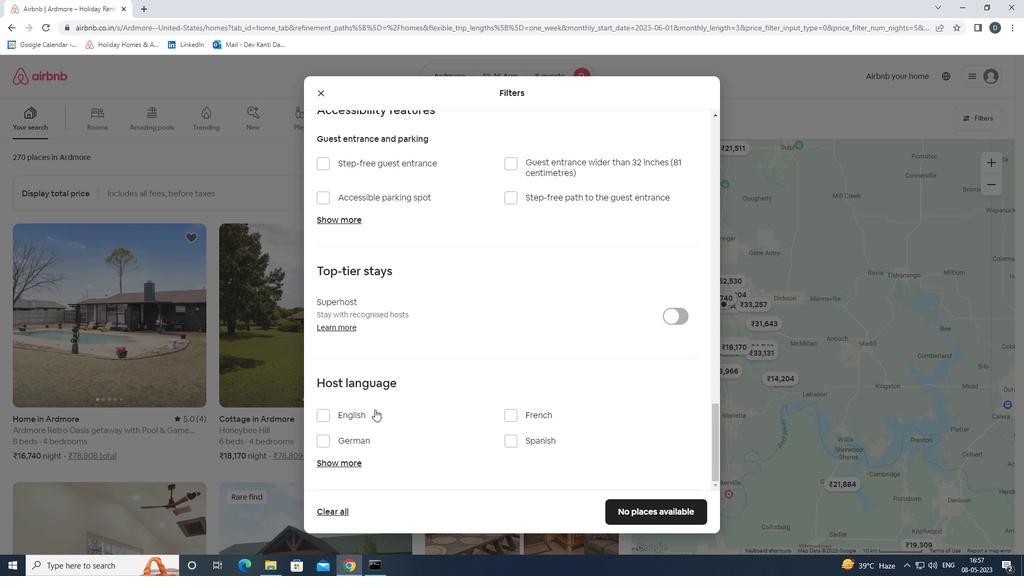 
Action: Mouse pressed left at (356, 415)
Screenshot: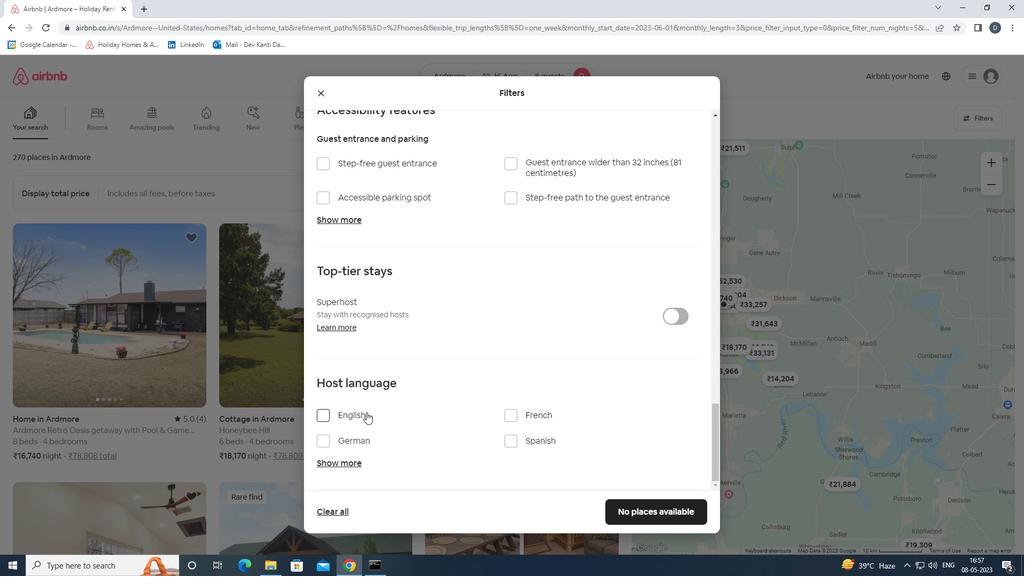 
Action: Mouse moved to (640, 520)
Screenshot: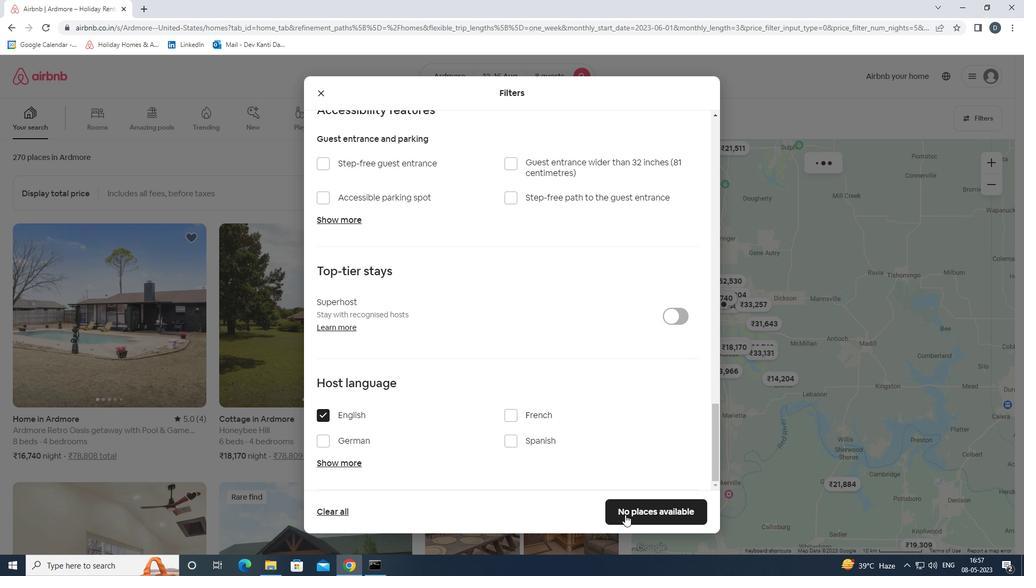 
Action: Mouse pressed left at (640, 520)
Screenshot: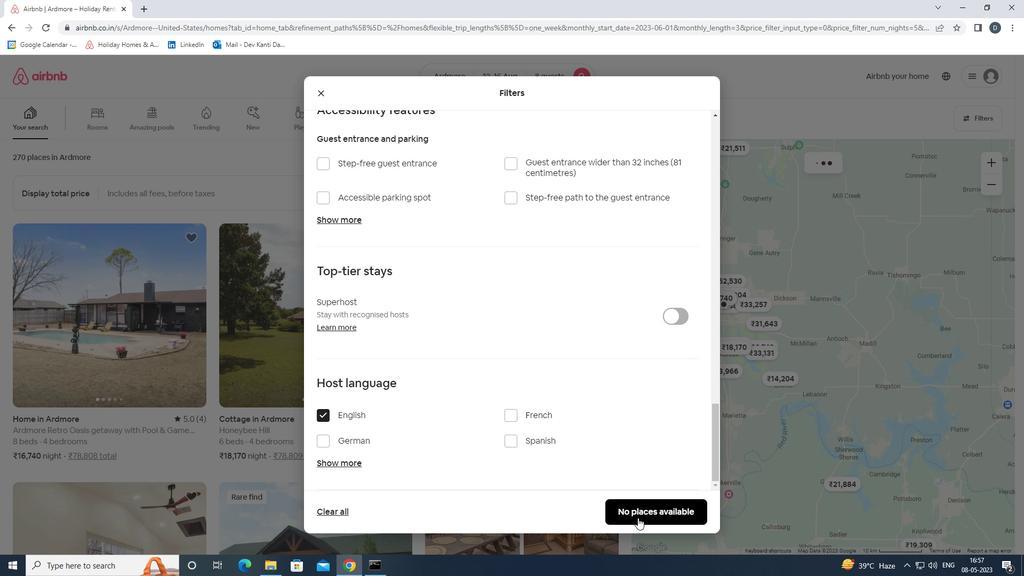 
